 Task: Look for space in Coulommiers, France from 7th July, 2023 to 14th July, 2023 for 1 adult in price range Rs.6000 to Rs.14000. Place can be shared room with 1  bedroom having 1 bed and 1 bathroom. Property type can be house, flat, guest house, hotel. Amenities needed are: wifi, washing machine. Booking option can be shelf check-in. Required host language is English.
Action: Mouse moved to (330, 172)
Screenshot: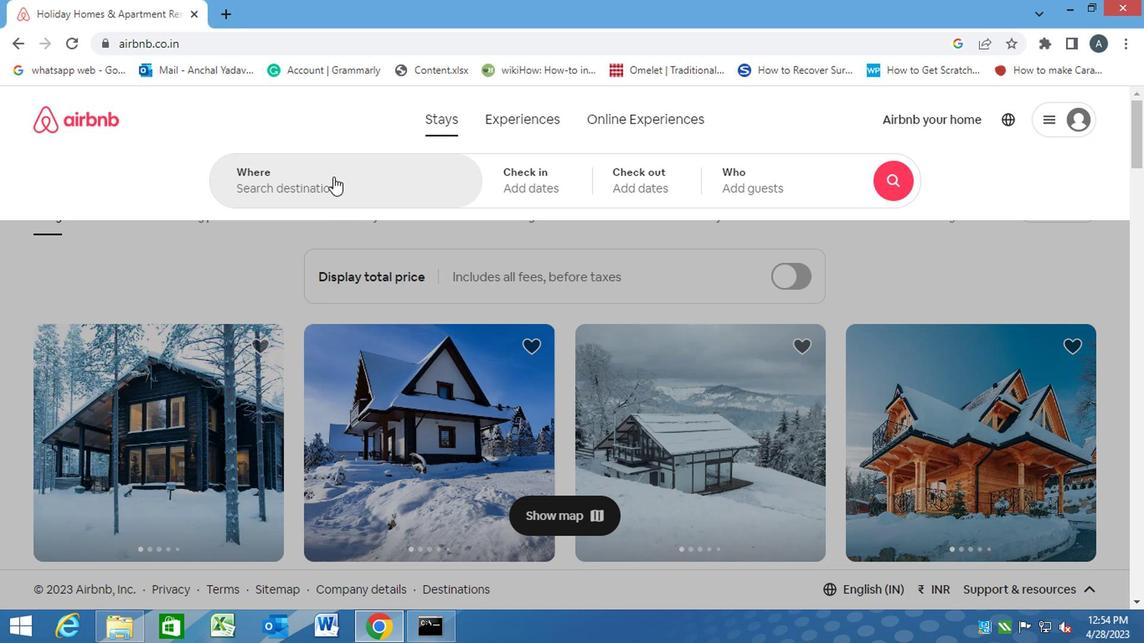 
Action: Mouse pressed left at (330, 172)
Screenshot: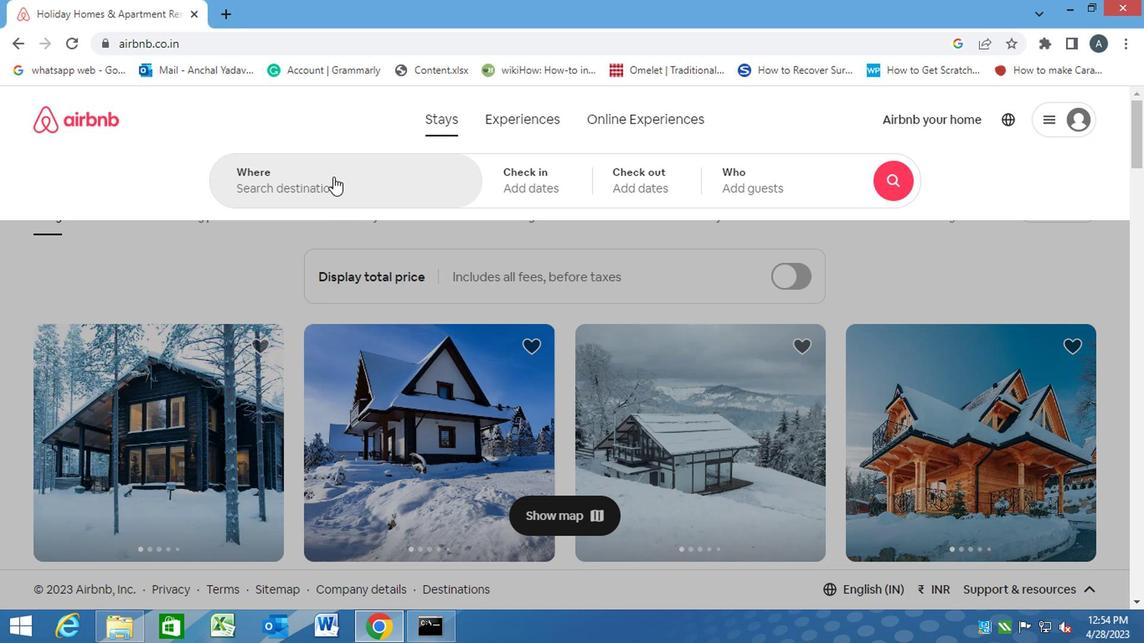 
Action: Mouse moved to (326, 182)
Screenshot: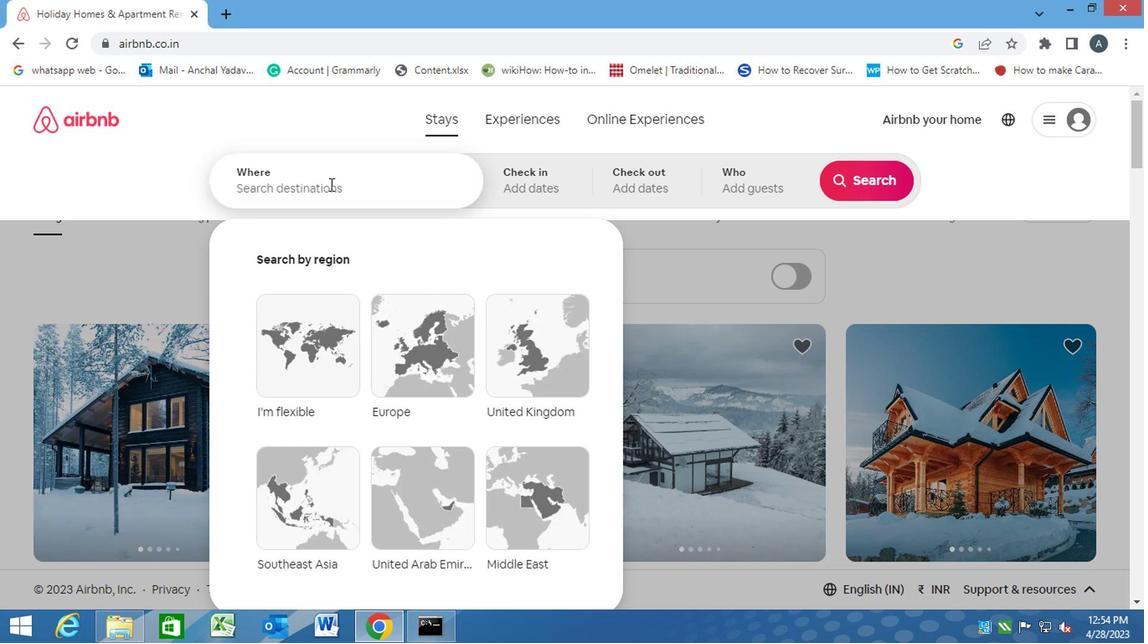 
Action: Mouse pressed left at (326, 182)
Screenshot: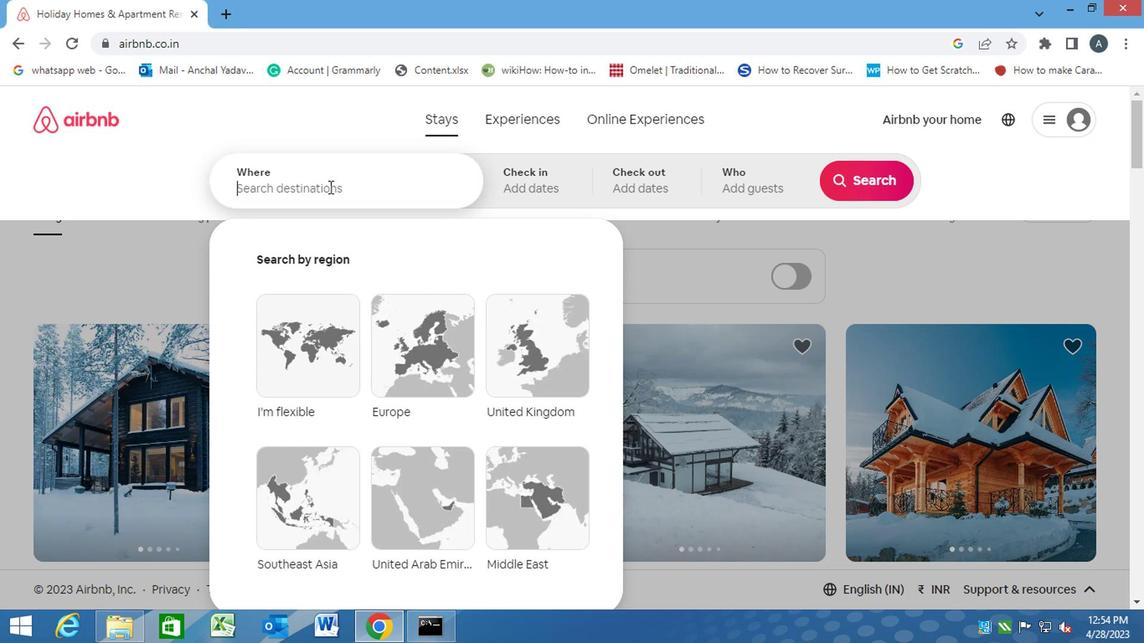 
Action: Key pressed c<Key.caps_lock>oulommiers,<Key.space><Key.caps_lock>f<Key.caps_lock>rance<Key.enter>
Screenshot: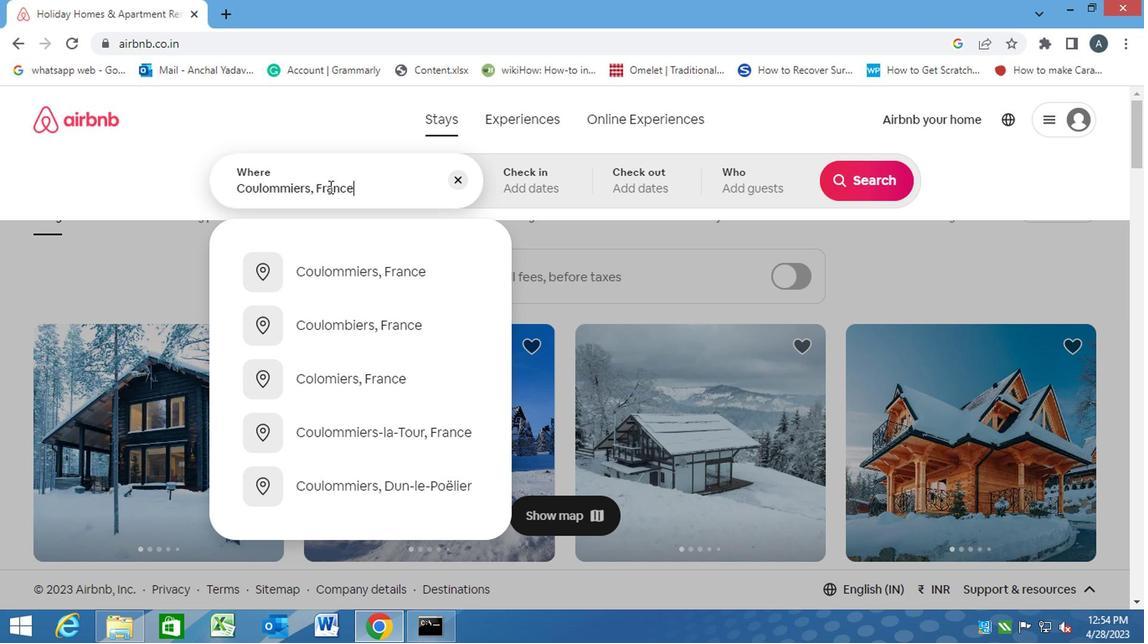 
Action: Mouse moved to (852, 303)
Screenshot: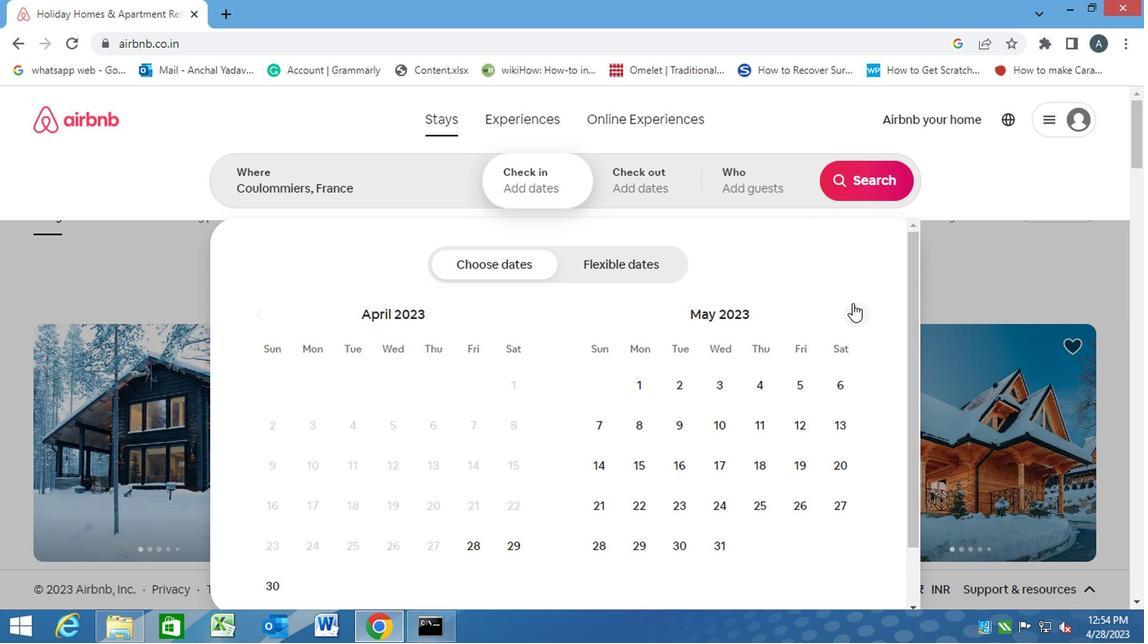 
Action: Mouse pressed left at (852, 303)
Screenshot: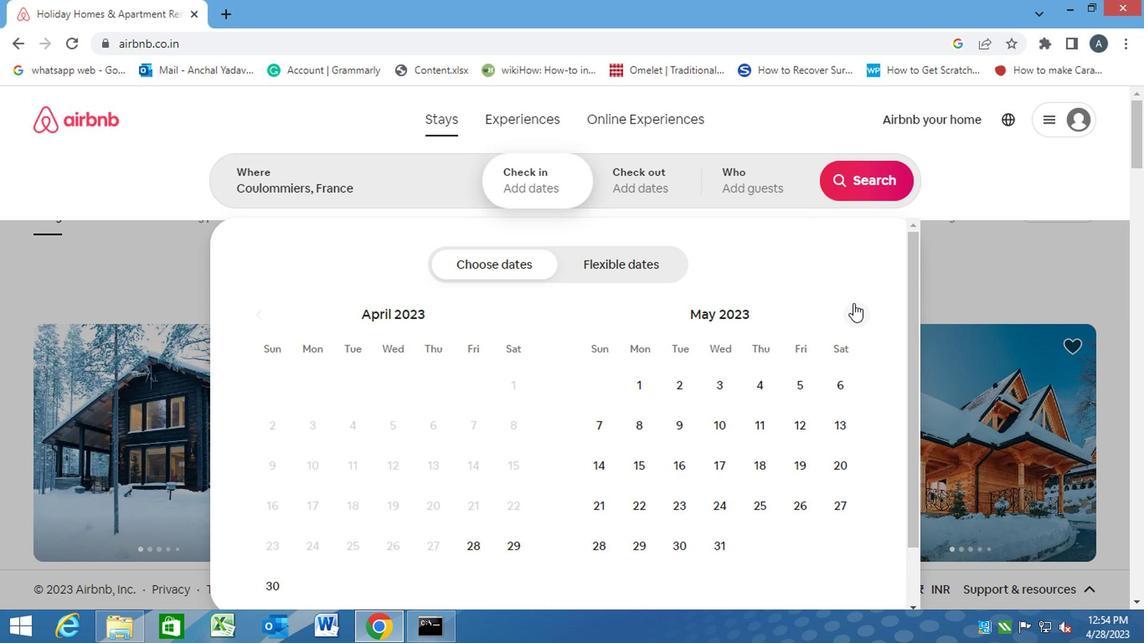 
Action: Mouse moved to (852, 304)
Screenshot: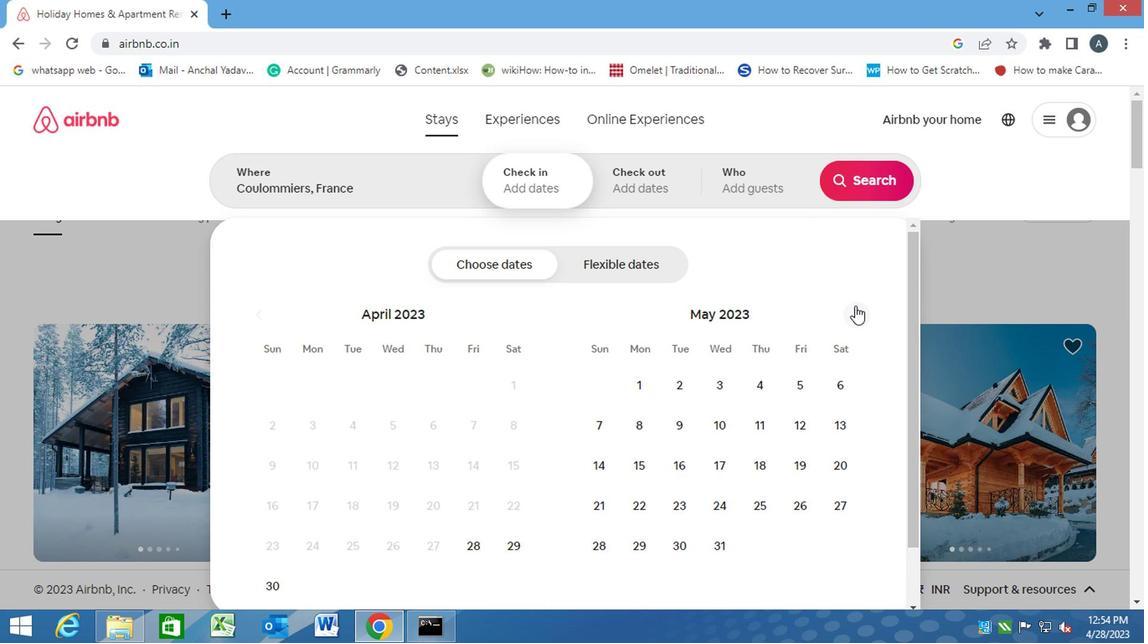 
Action: Mouse pressed left at (852, 304)
Screenshot: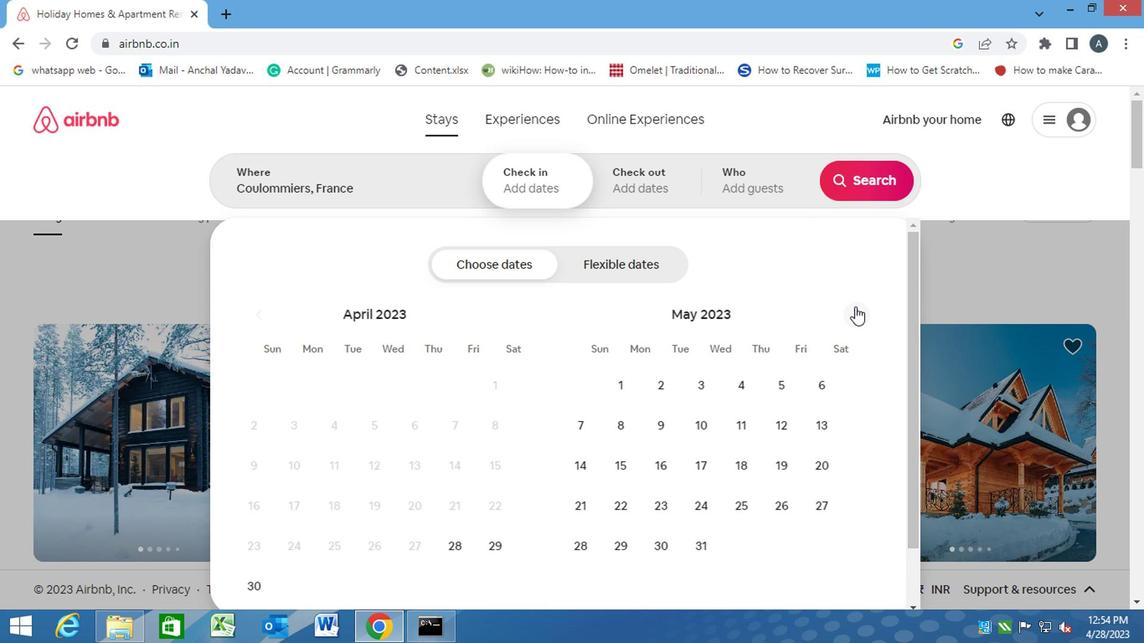 
Action: Mouse moved to (809, 428)
Screenshot: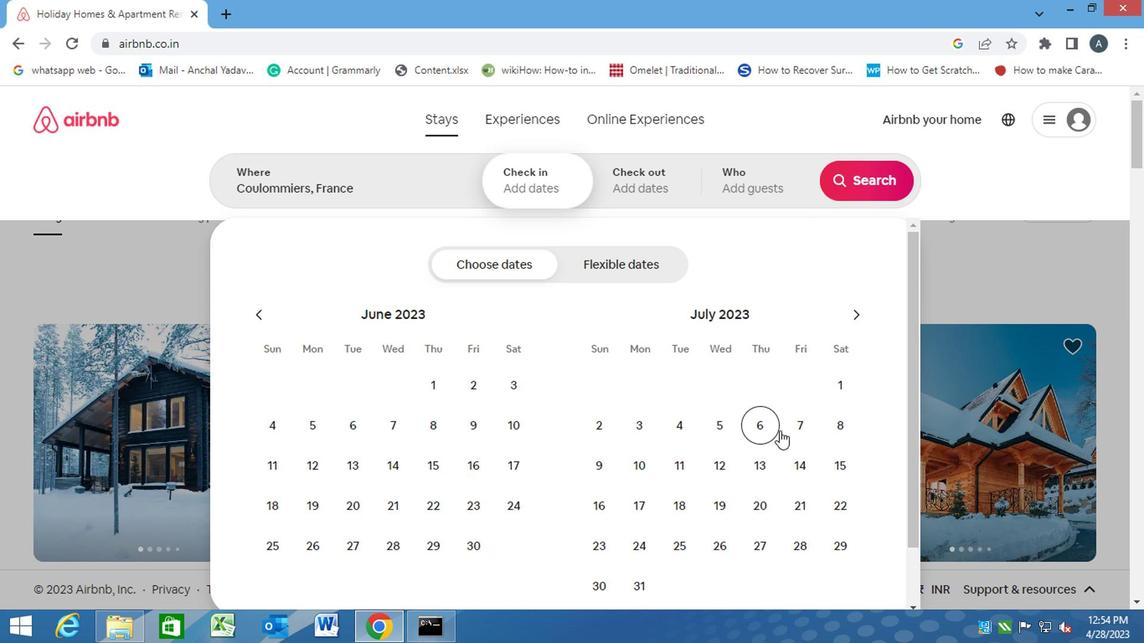 
Action: Mouse pressed left at (809, 428)
Screenshot: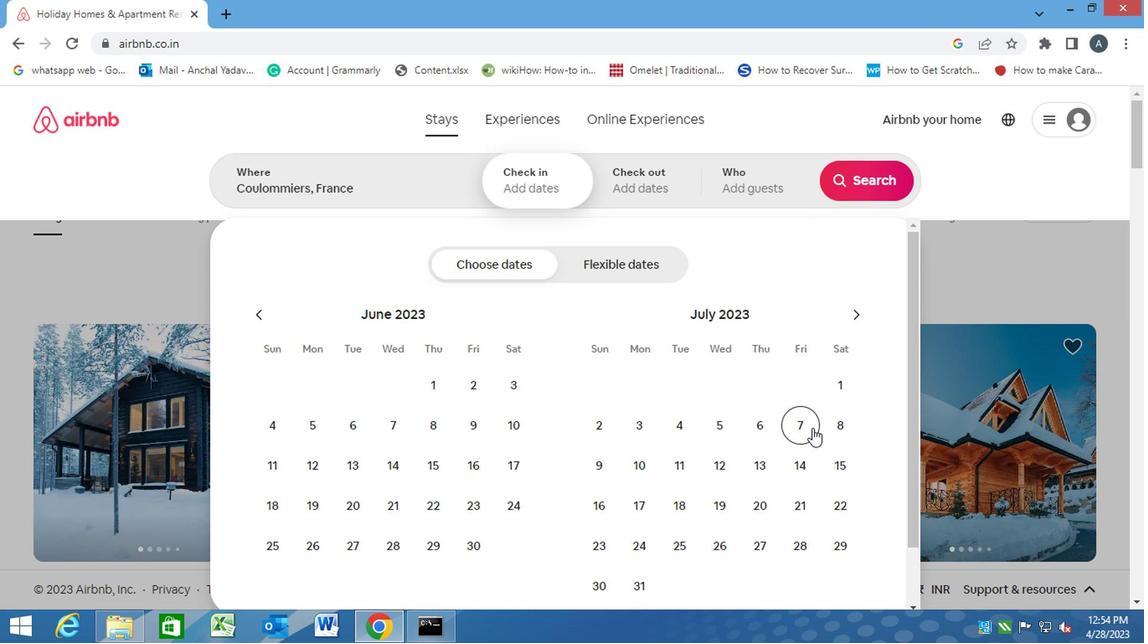 
Action: Mouse moved to (797, 466)
Screenshot: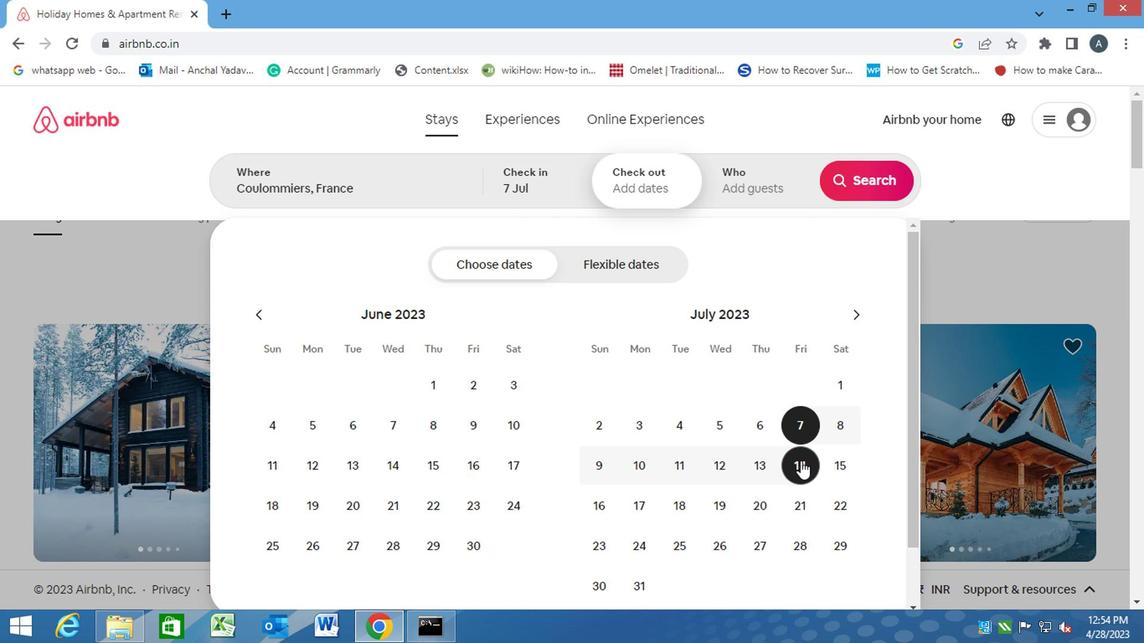 
Action: Mouse pressed left at (797, 466)
Screenshot: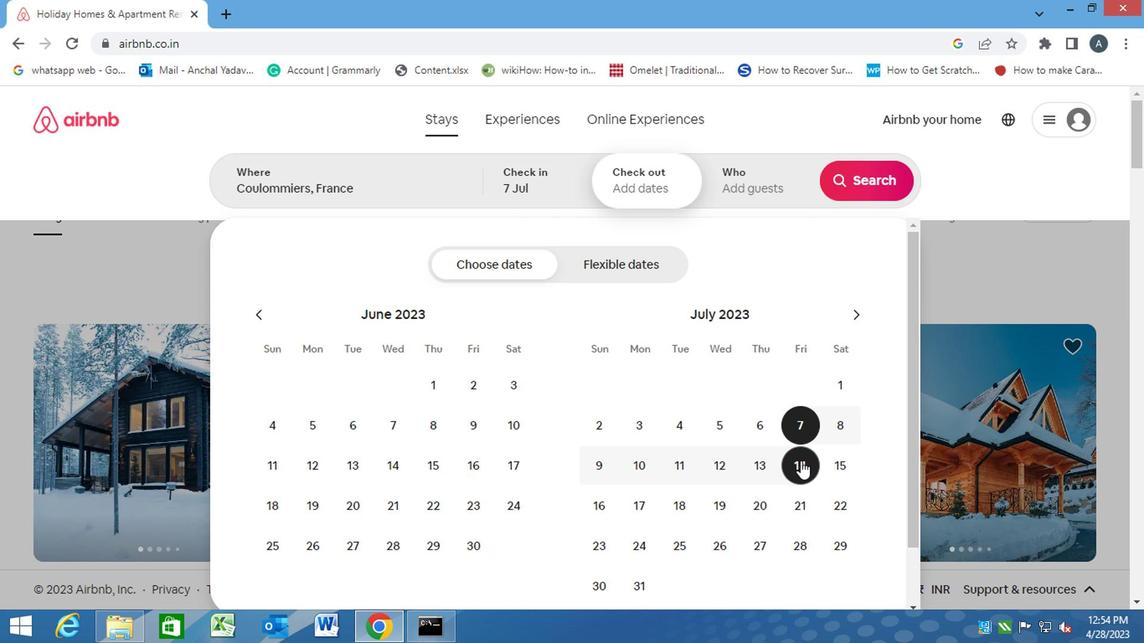 
Action: Mouse moved to (764, 183)
Screenshot: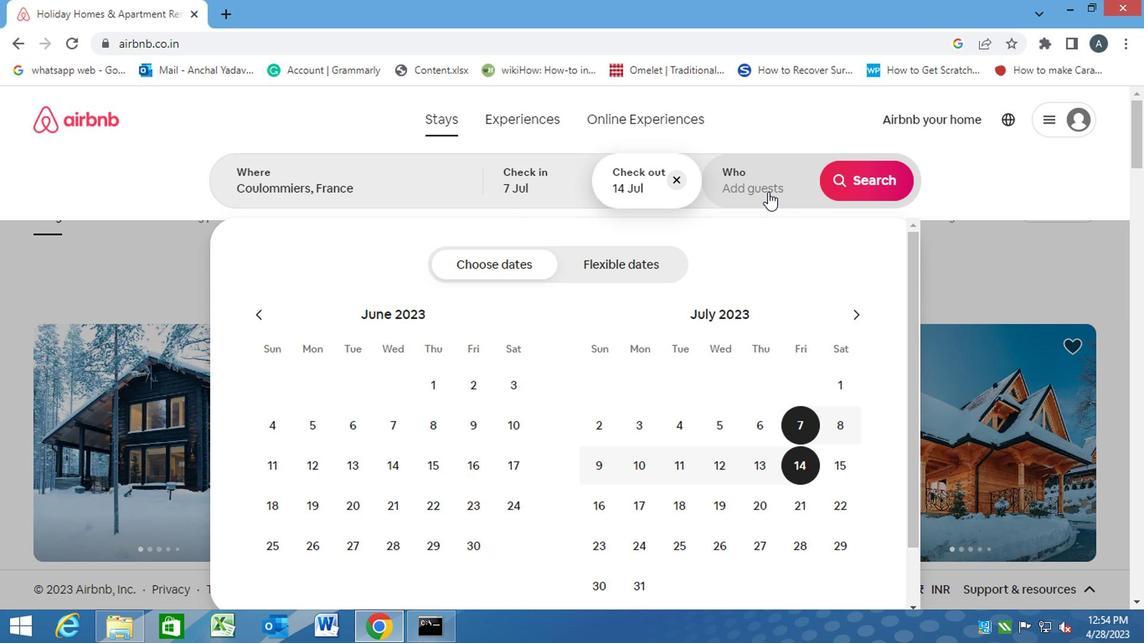 
Action: Mouse pressed left at (764, 183)
Screenshot: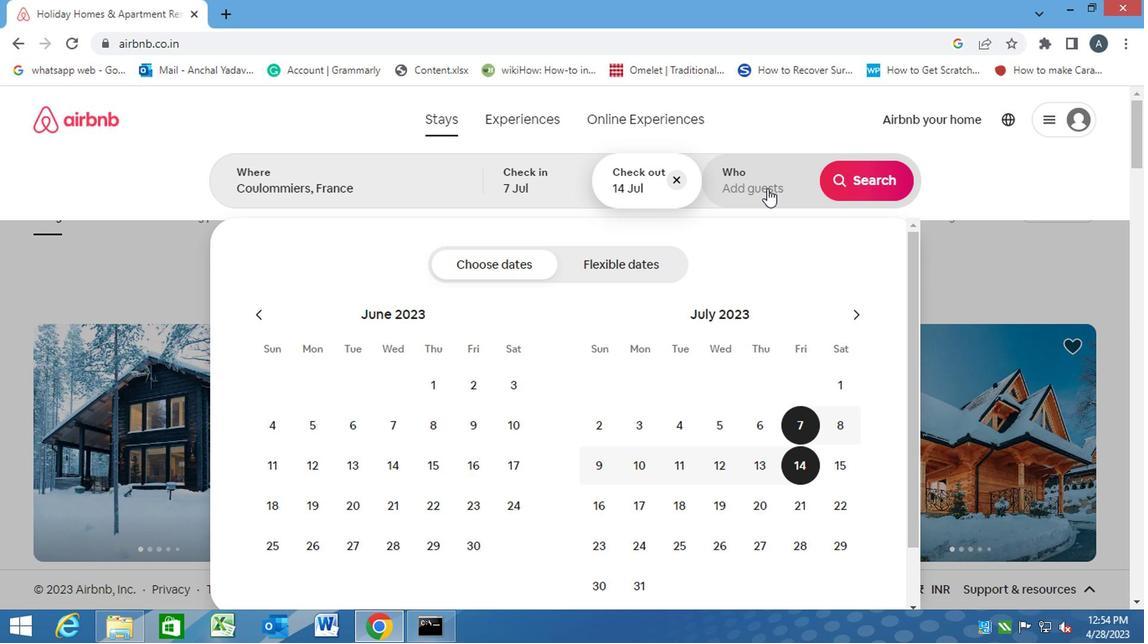 
Action: Mouse moved to (867, 263)
Screenshot: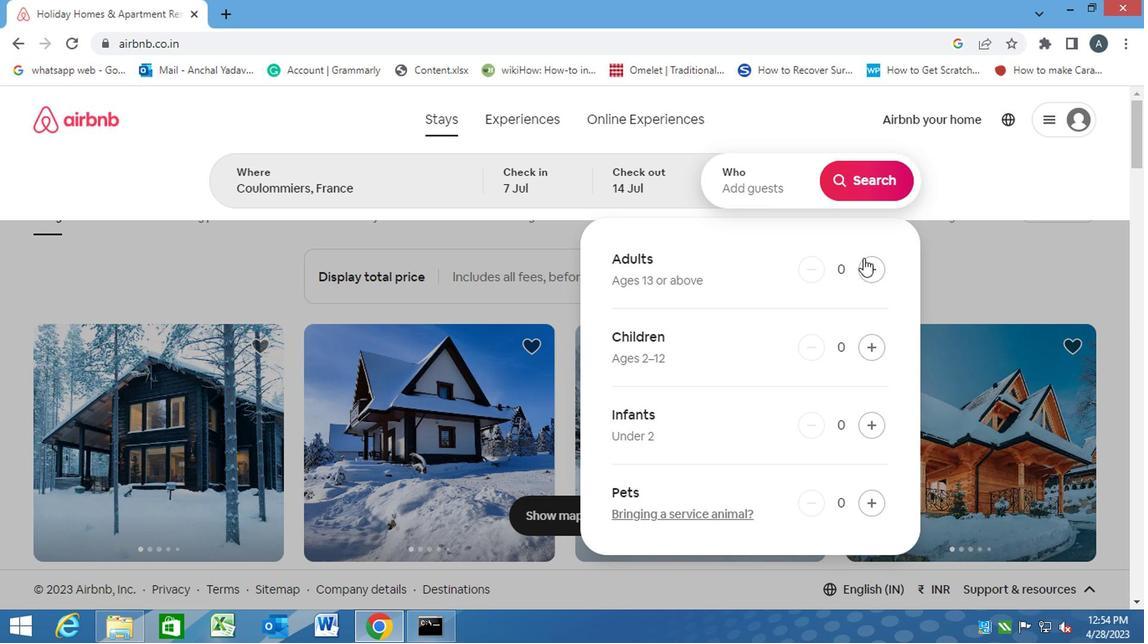 
Action: Mouse pressed left at (867, 263)
Screenshot: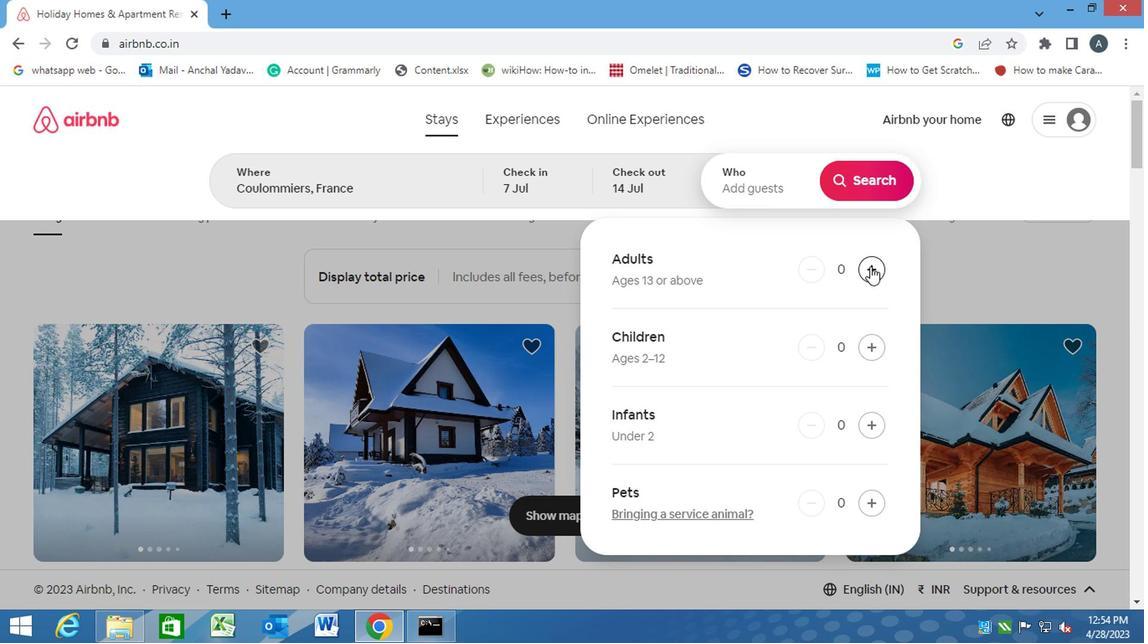 
Action: Mouse moved to (875, 163)
Screenshot: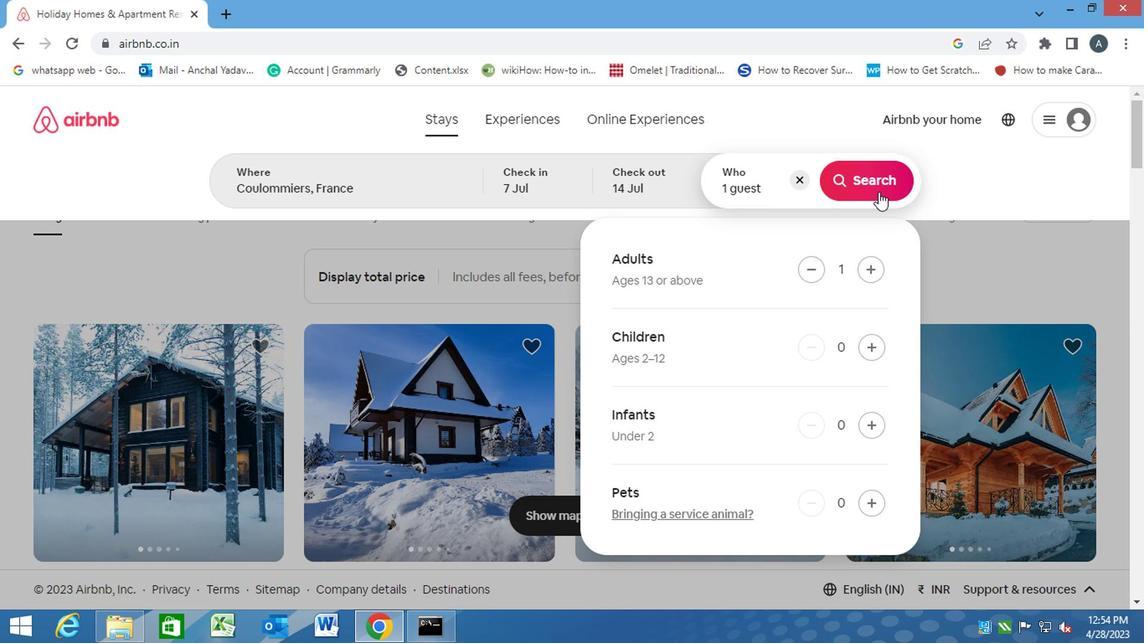 
Action: Mouse pressed left at (875, 163)
Screenshot: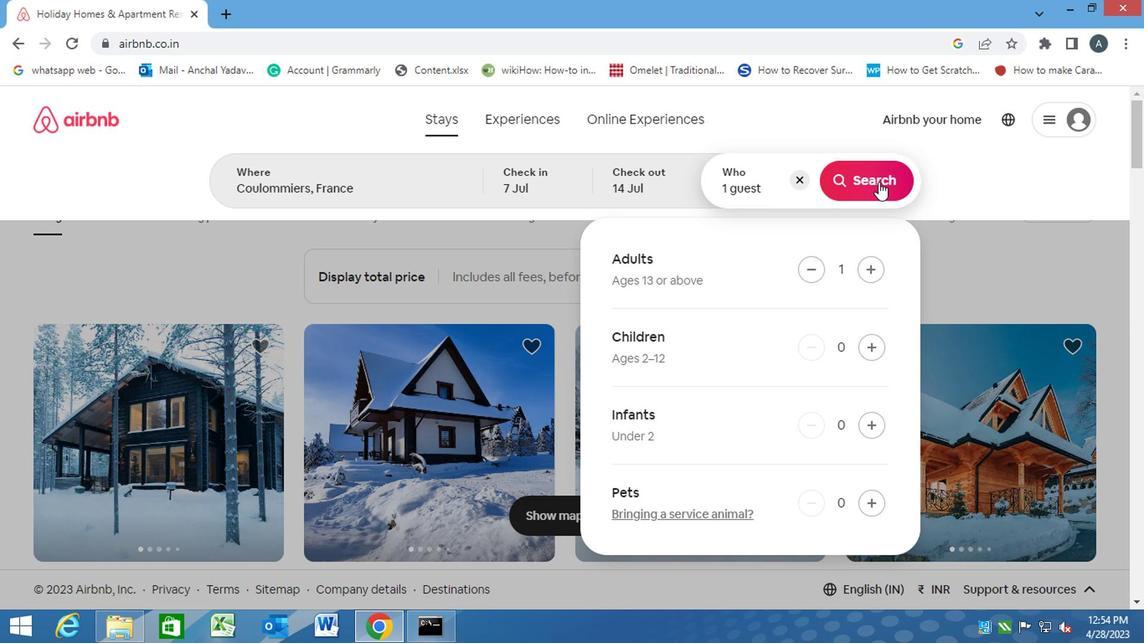 
Action: Mouse moved to (1062, 182)
Screenshot: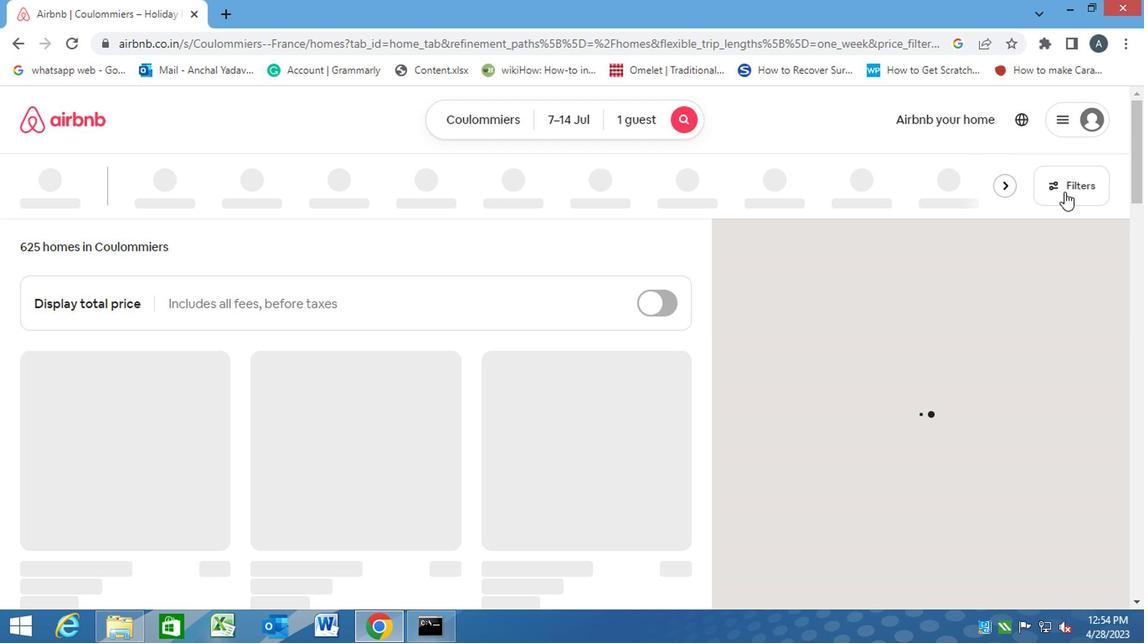 
Action: Mouse pressed left at (1062, 182)
Screenshot: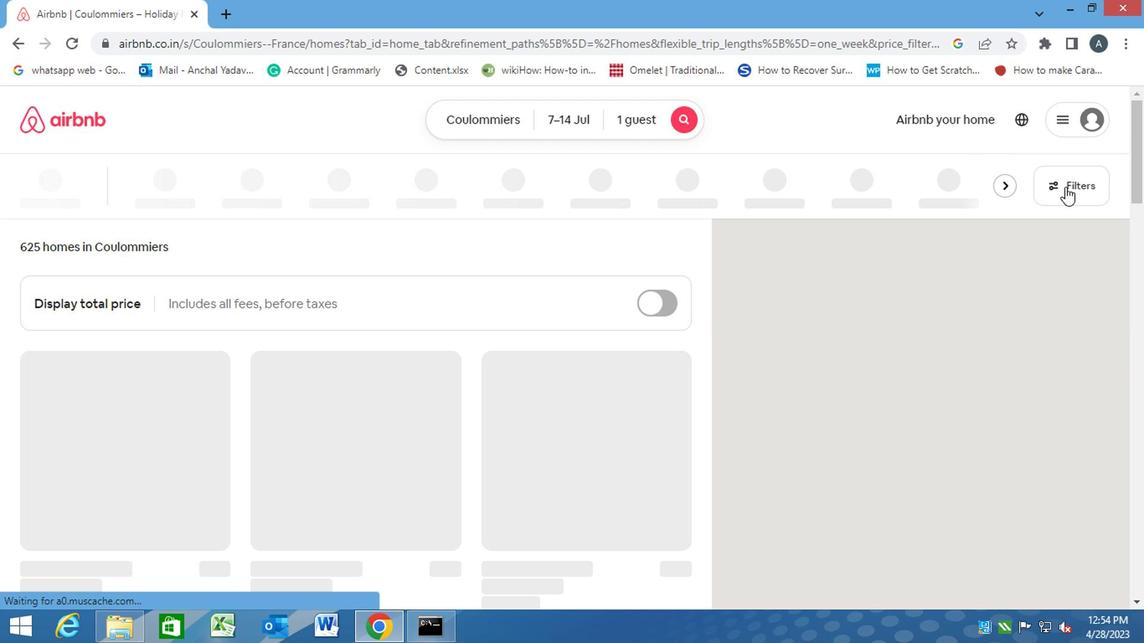 
Action: Mouse moved to (482, 378)
Screenshot: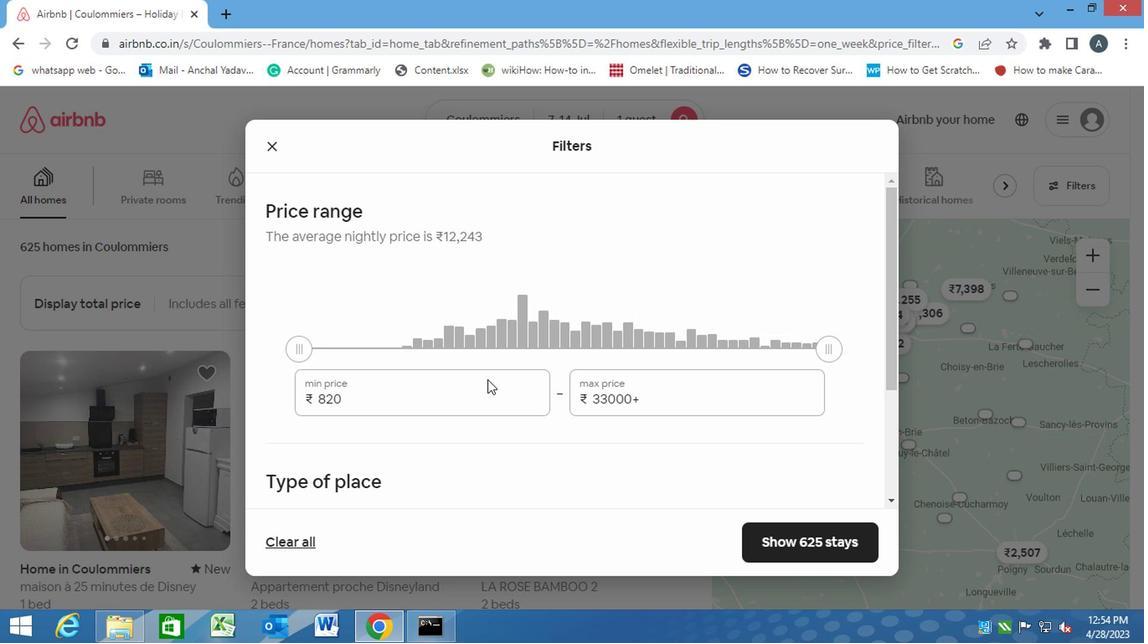 
Action: Mouse scrolled (484, 377) with delta (0, -1)
Screenshot: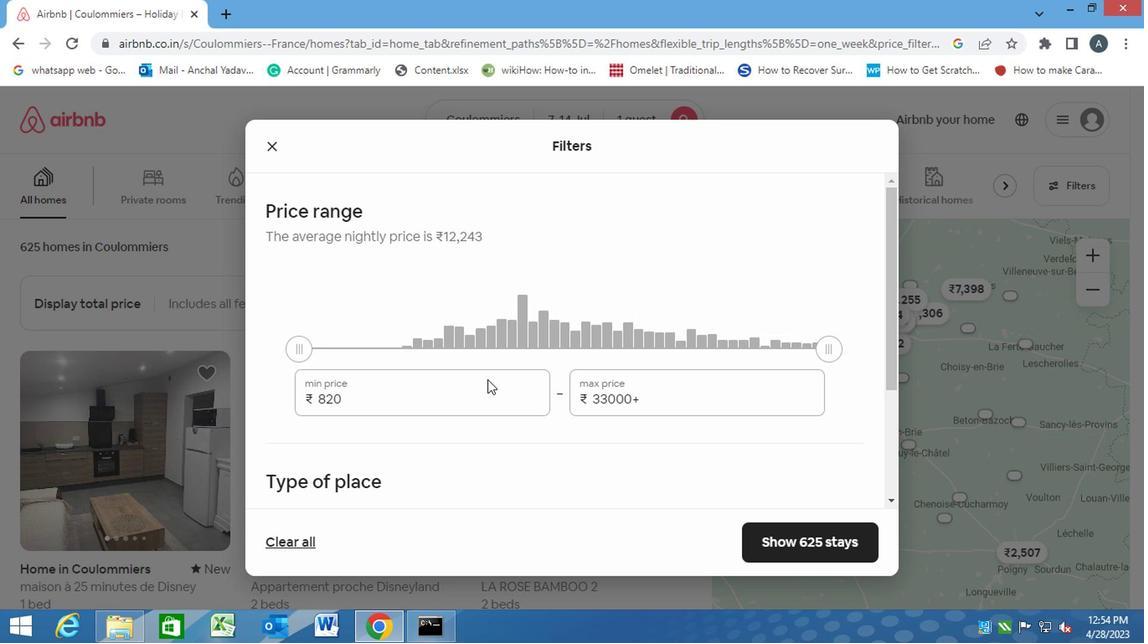 
Action: Mouse moved to (480, 376)
Screenshot: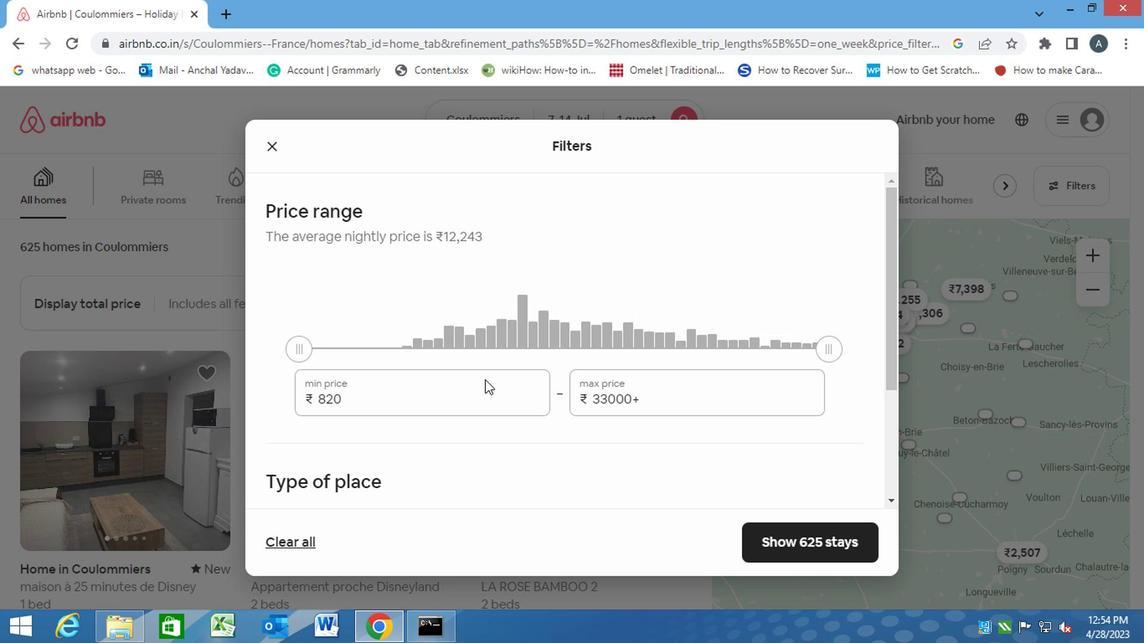 
Action: Mouse scrolled (480, 376) with delta (0, 0)
Screenshot: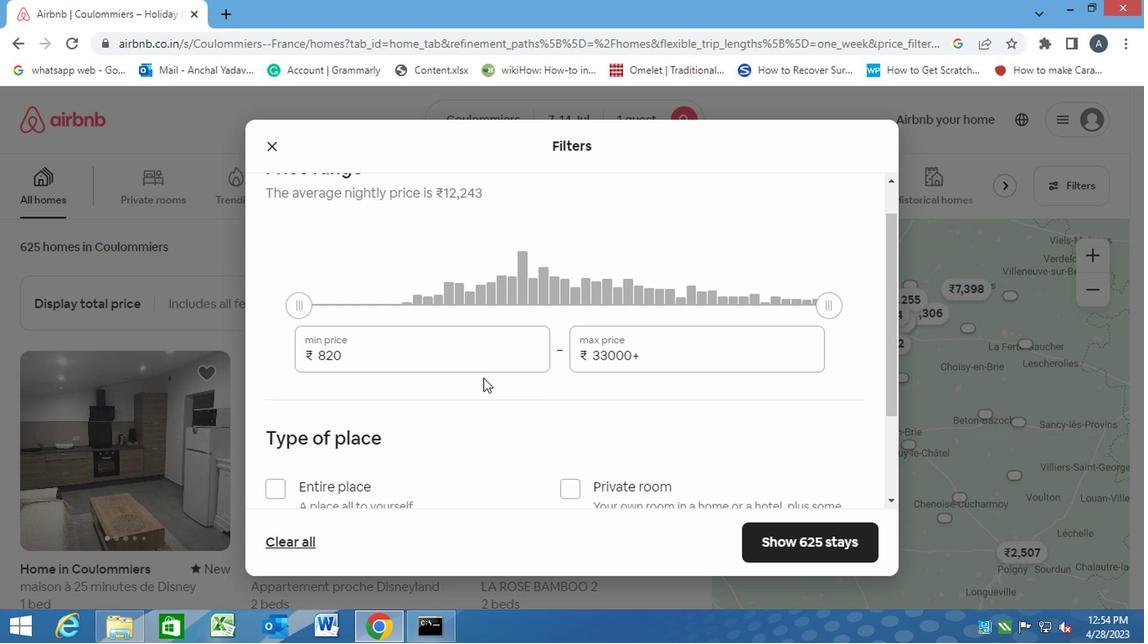 
Action: Mouse moved to (176, 245)
Screenshot: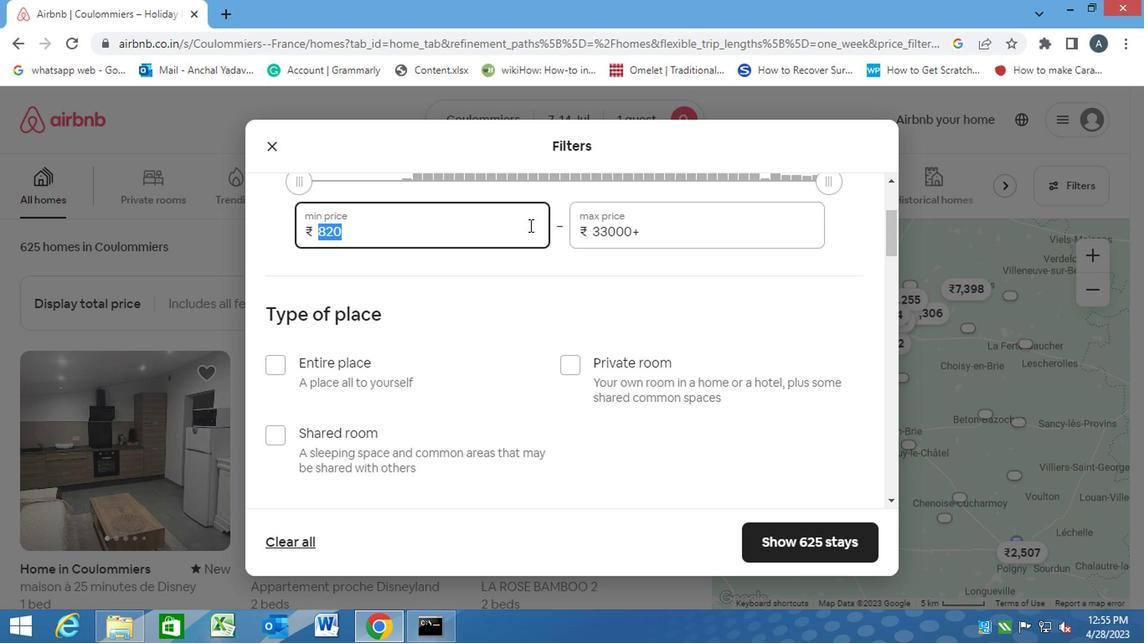 
Action: Key pressed 6000<Key.tab><Key.backspace><Key.backspace><Key.backspace><Key.backspace><Key.backspace><Key.backspace><Key.backspace><Key.backspace><Key.backspace><Key.backspace><Key.backspace><Key.backspace><Key.backspace><Key.backspace><Key.backspace><Key.backspace><Key.backspace><Key.backspace><Key.backspace><Key.backspace><Key.backspace><Key.backspace><Key.backspace><Key.backspace>14000
Screenshot: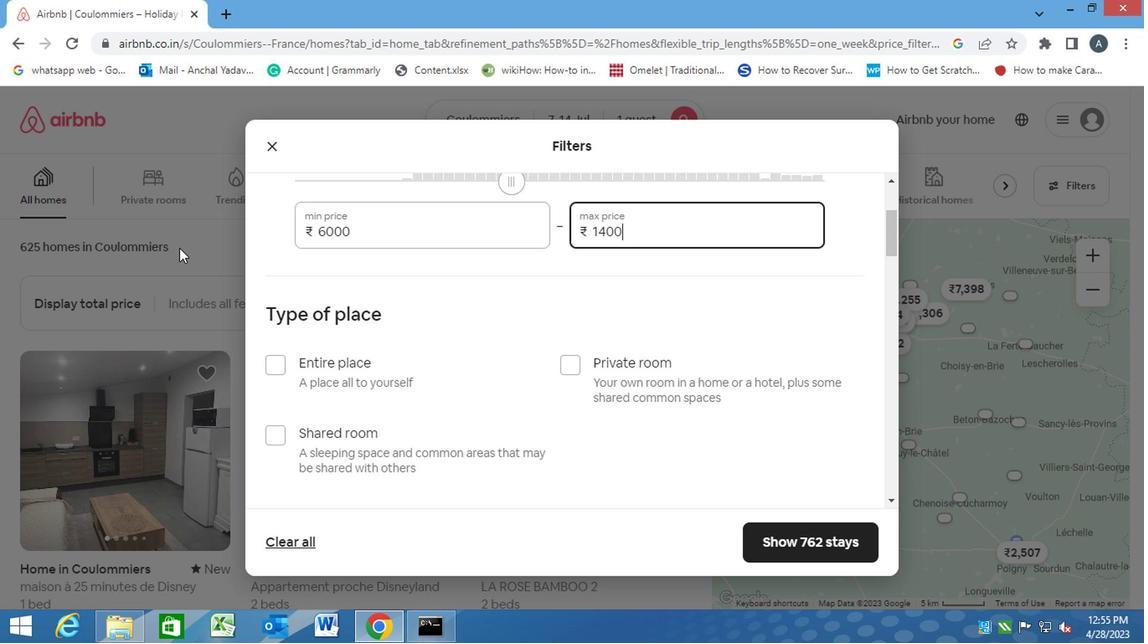 
Action: Mouse moved to (271, 442)
Screenshot: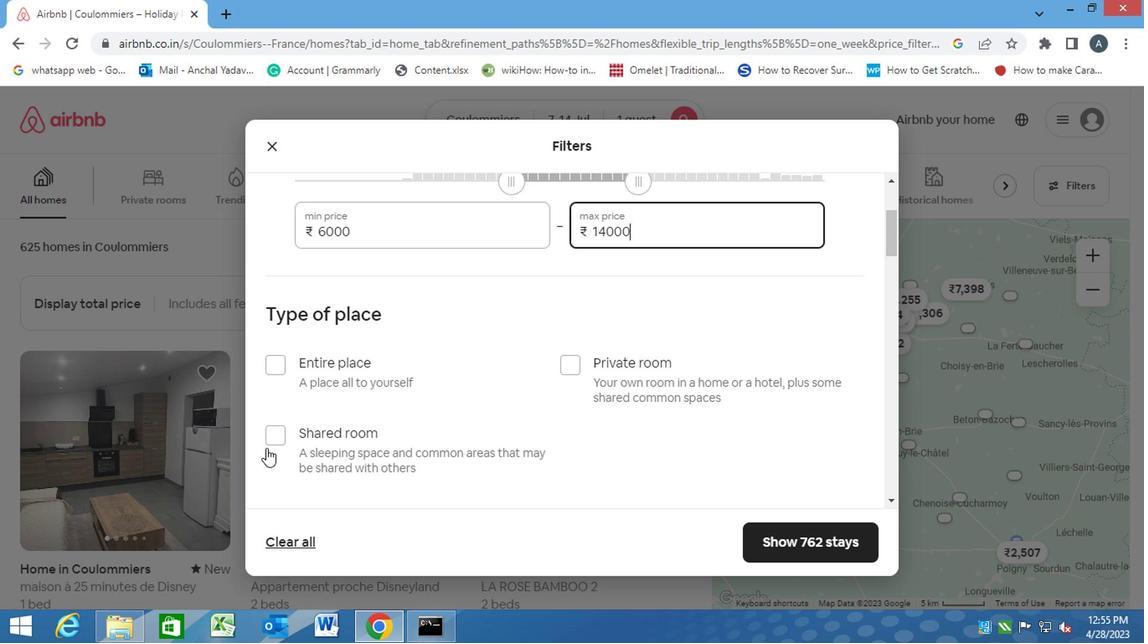
Action: Mouse pressed left at (271, 442)
Screenshot: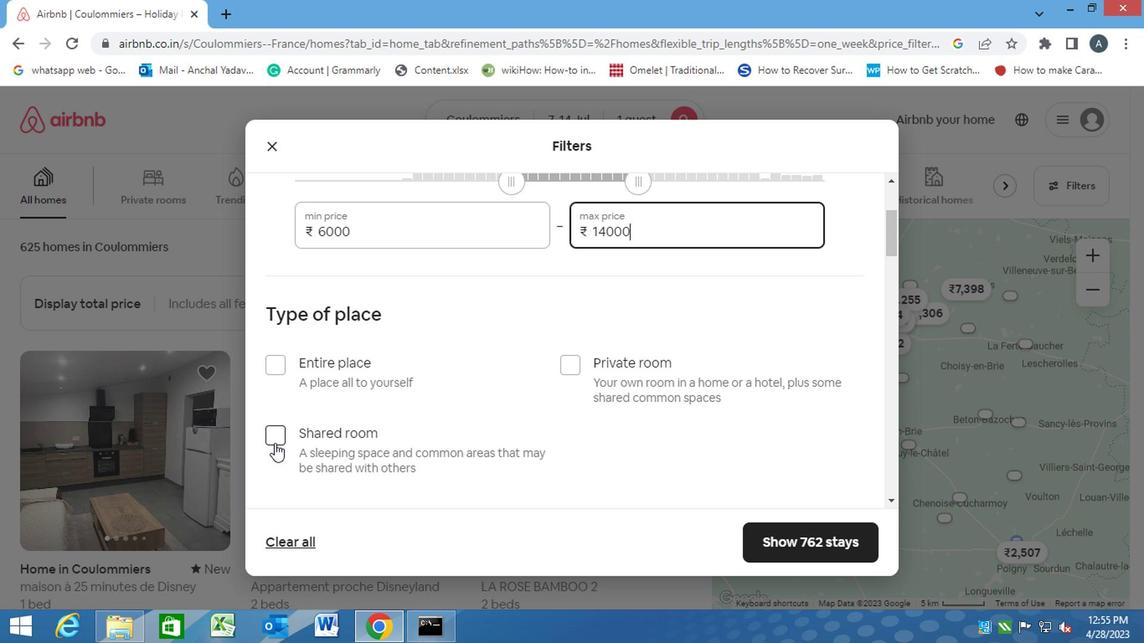 
Action: Mouse moved to (278, 442)
Screenshot: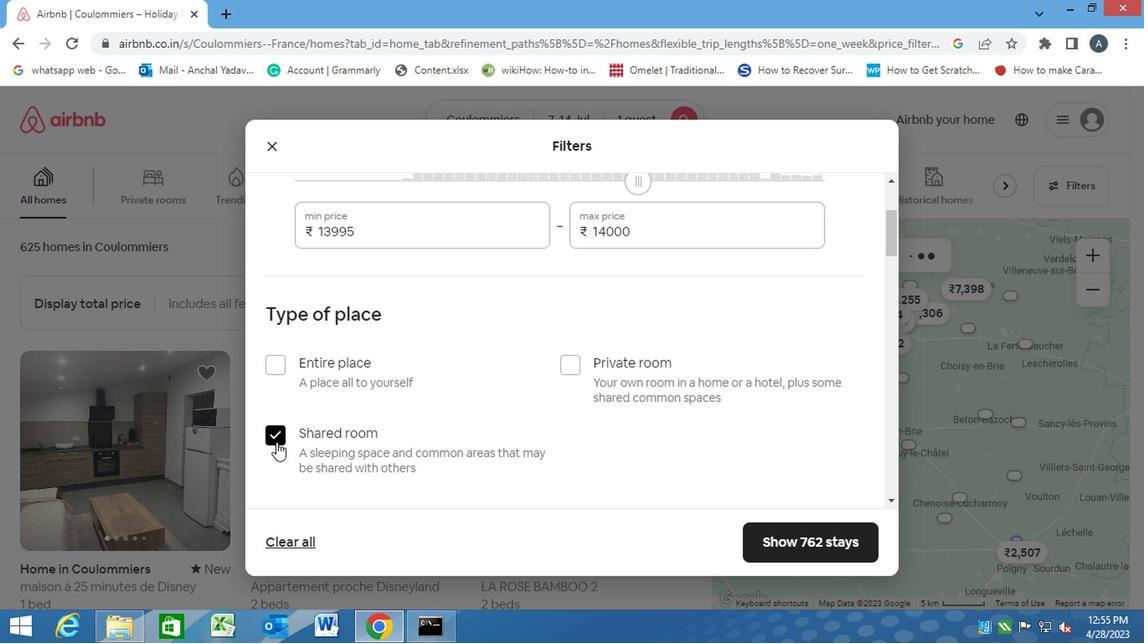 
Action: Mouse scrolled (278, 441) with delta (0, 0)
Screenshot: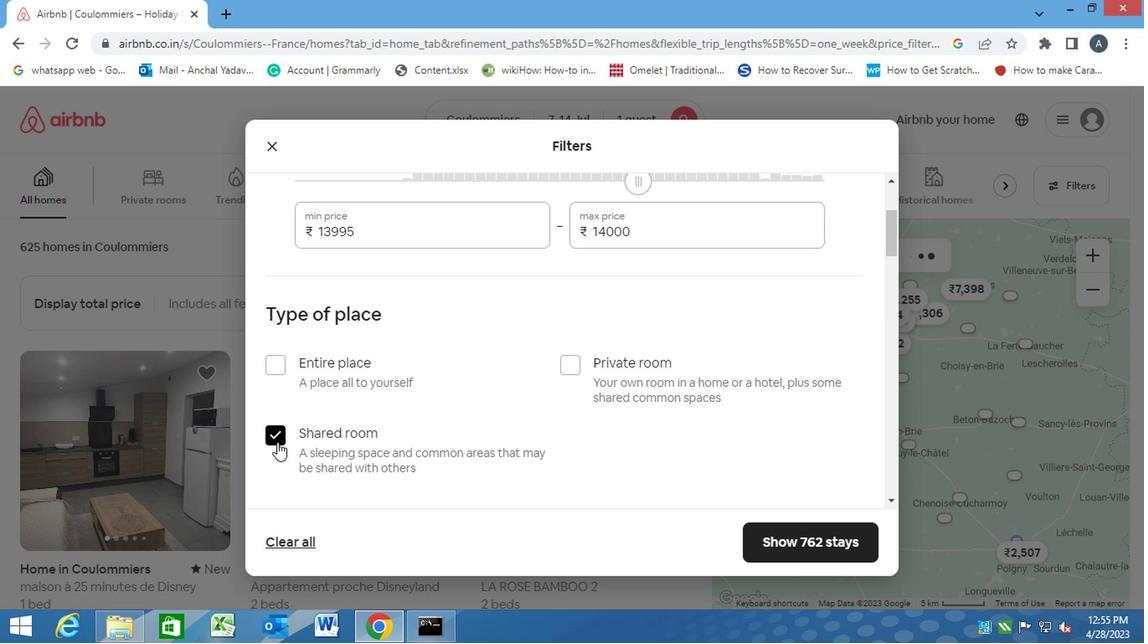 
Action: Mouse scrolled (278, 441) with delta (0, 0)
Screenshot: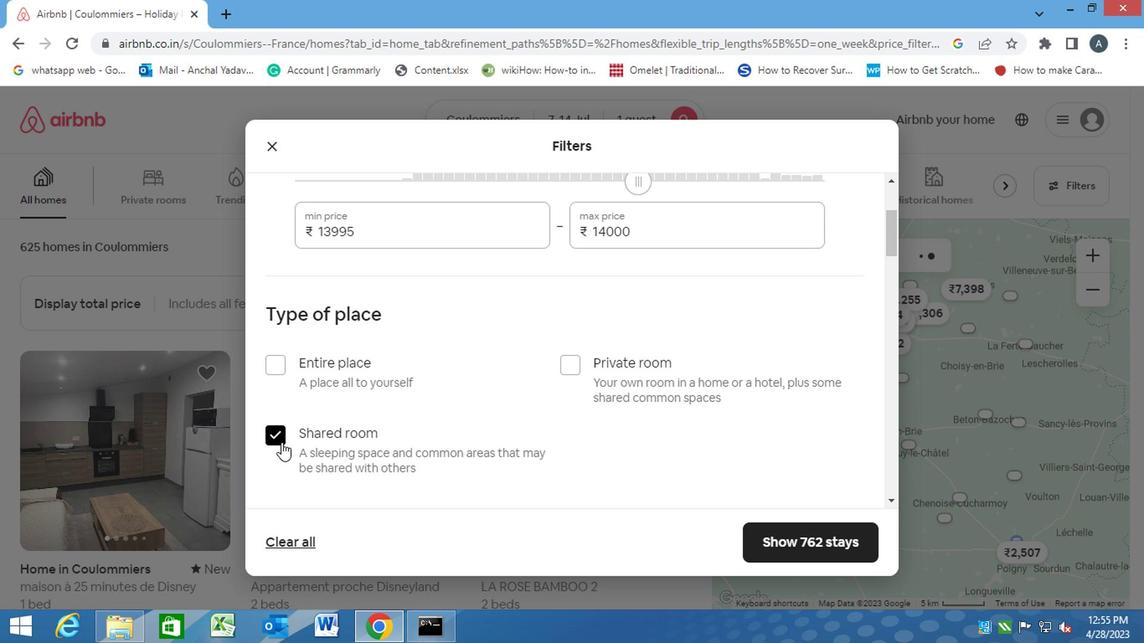 
Action: Mouse scrolled (278, 441) with delta (0, 0)
Screenshot: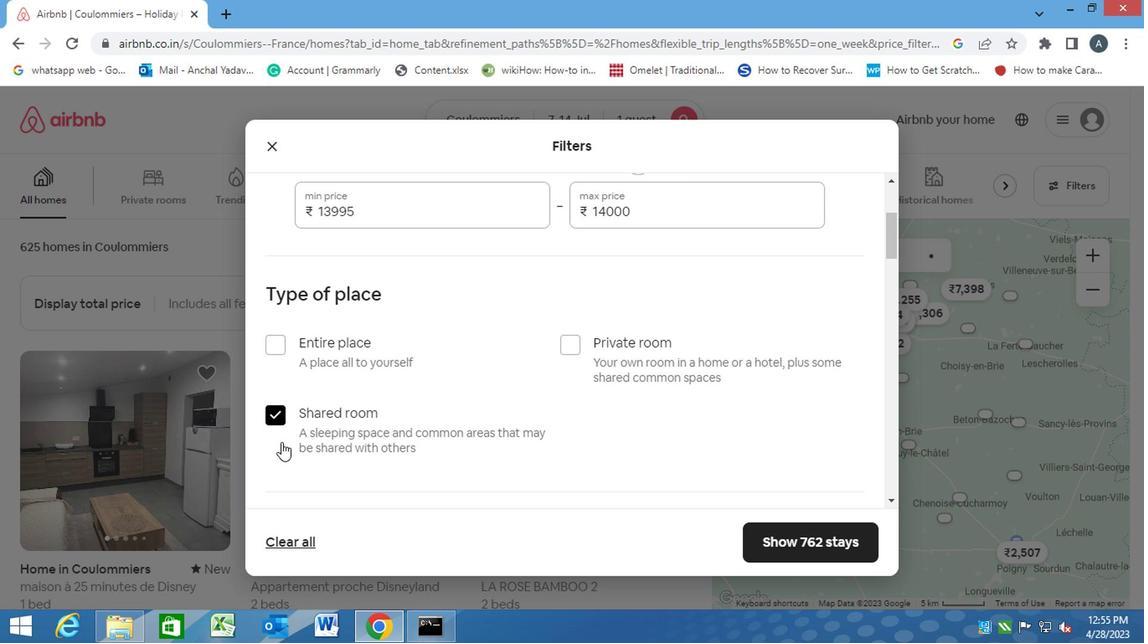 
Action: Mouse moved to (278, 442)
Screenshot: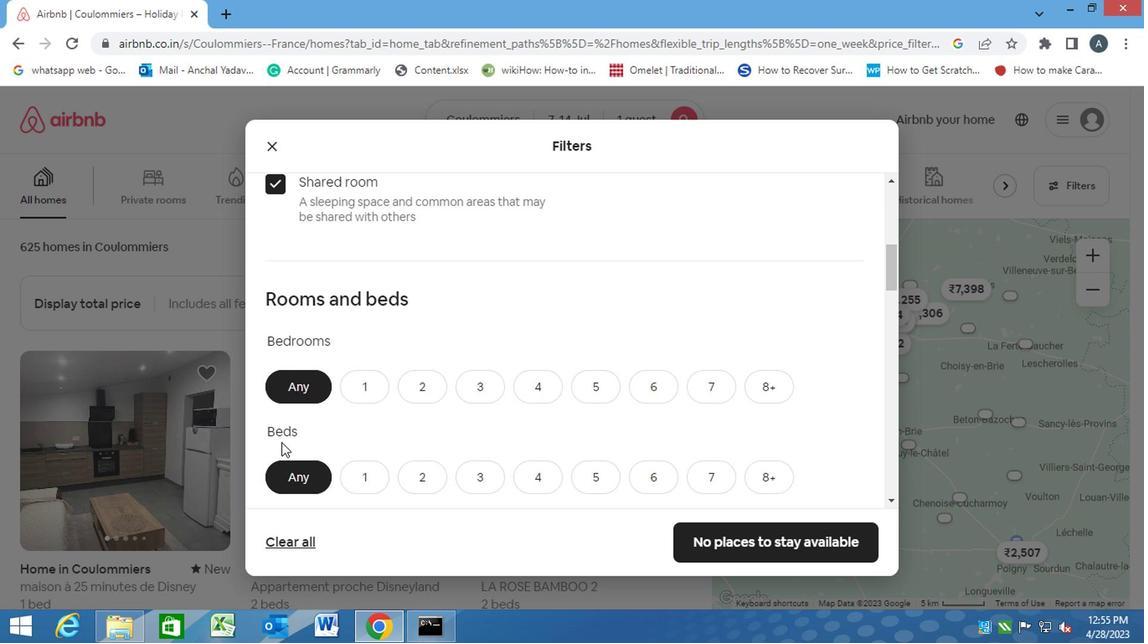 
Action: Mouse scrolled (278, 441) with delta (0, 0)
Screenshot: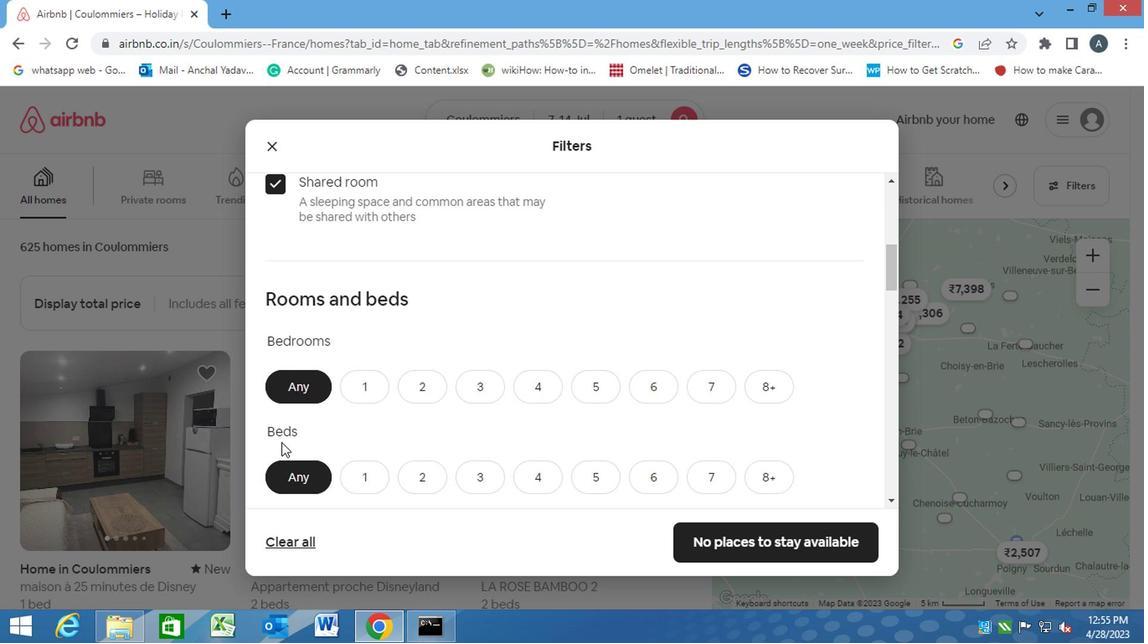 
Action: Mouse moved to (370, 300)
Screenshot: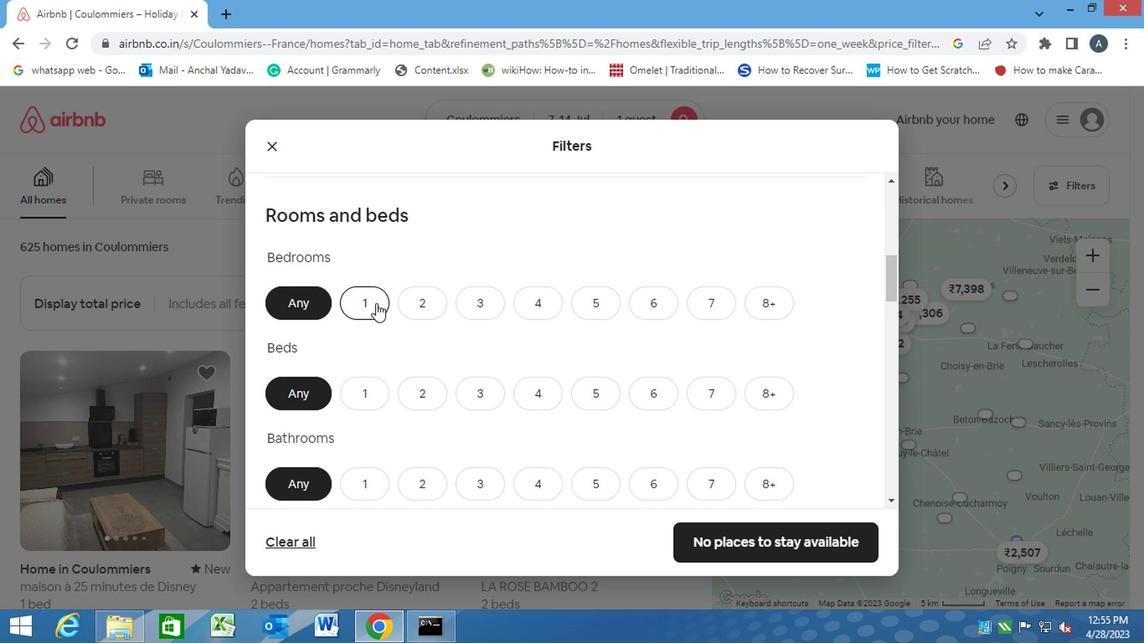 
Action: Mouse pressed left at (370, 300)
Screenshot: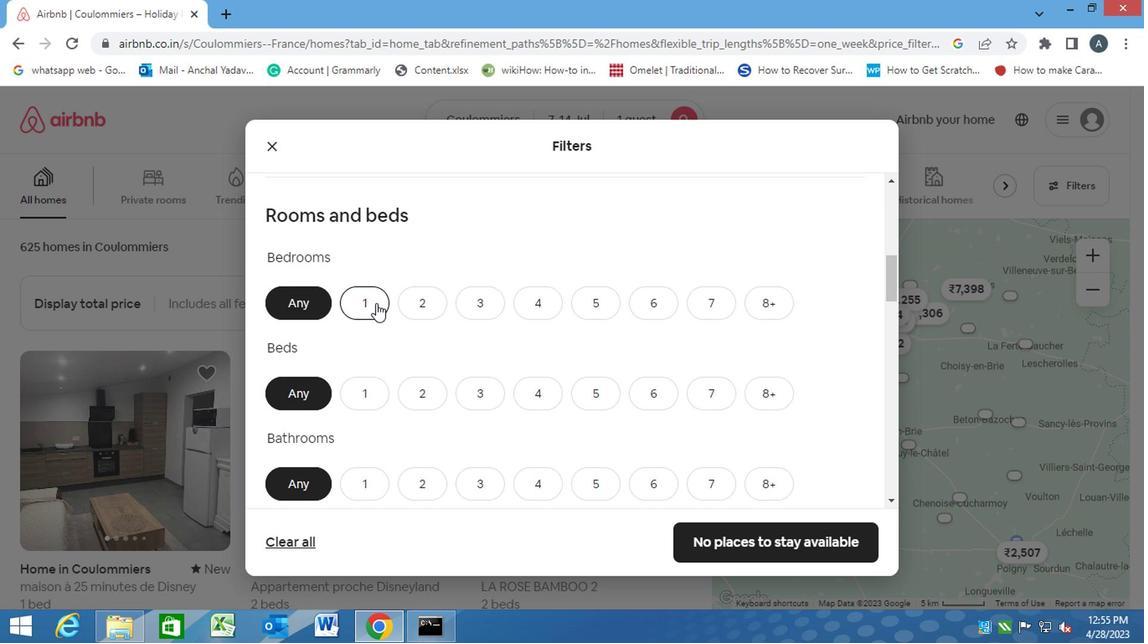 
Action: Mouse moved to (360, 392)
Screenshot: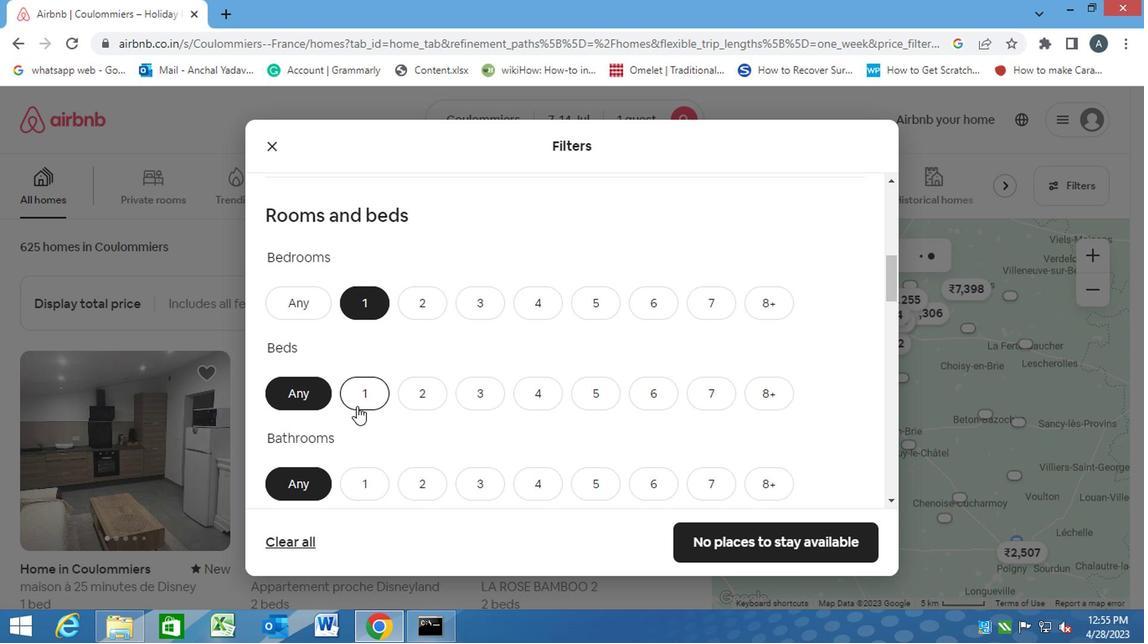 
Action: Mouse pressed left at (360, 392)
Screenshot: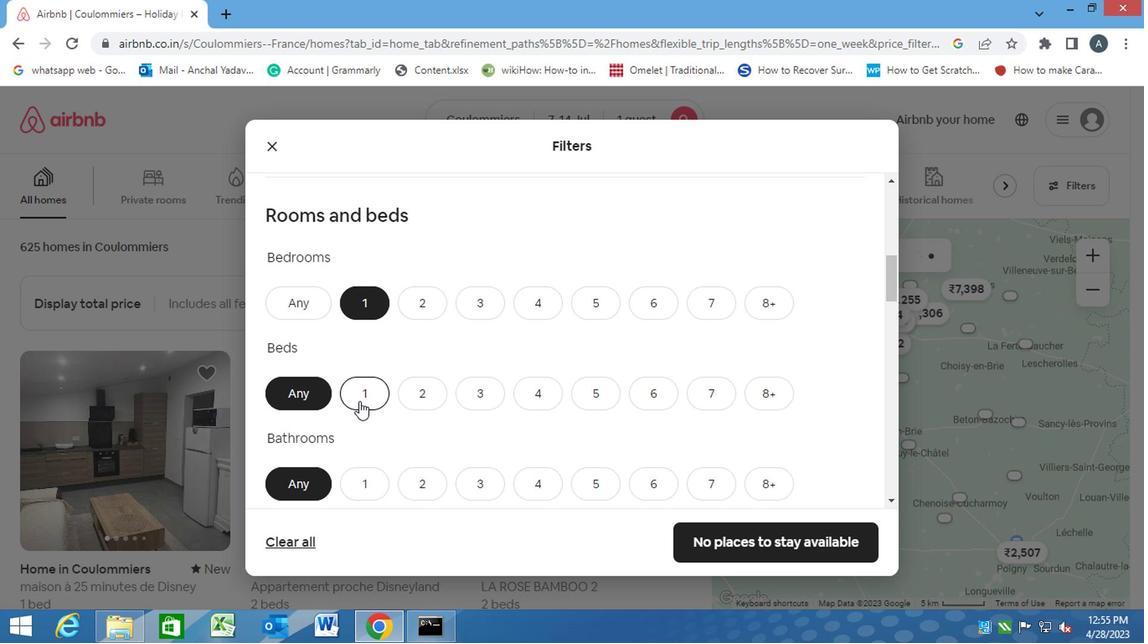 
Action: Mouse moved to (373, 475)
Screenshot: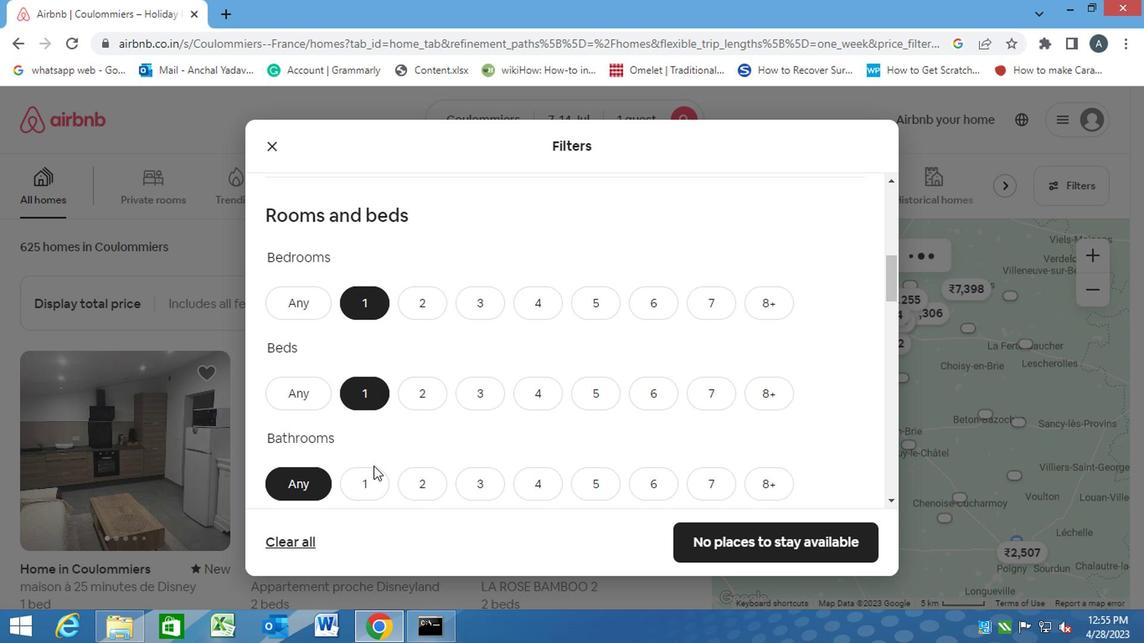 
Action: Mouse pressed left at (373, 475)
Screenshot: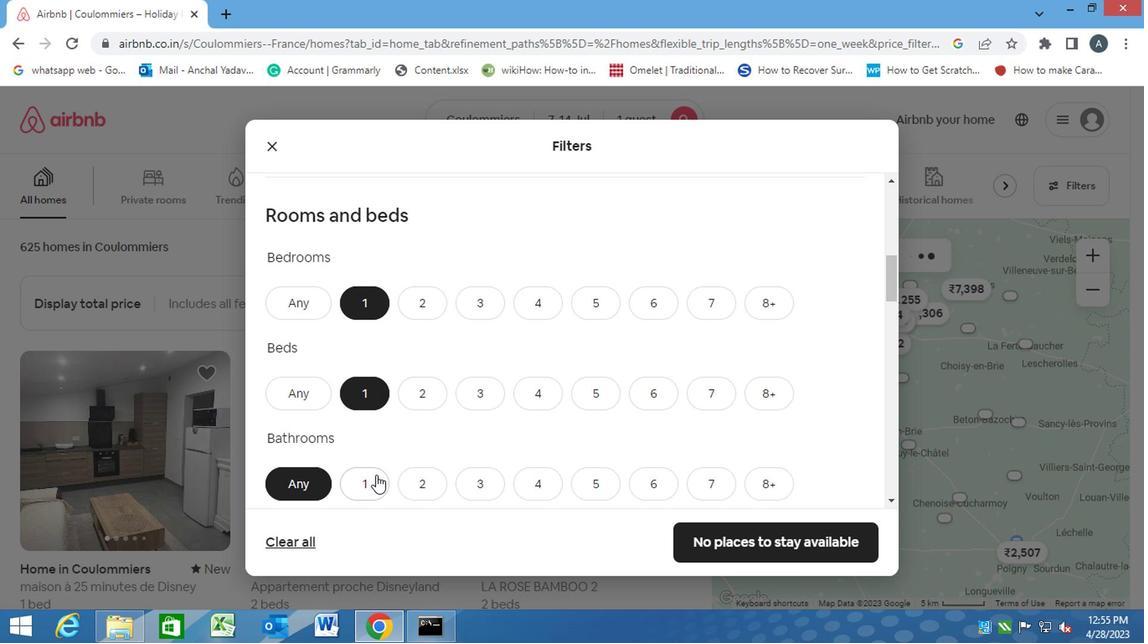 
Action: Mouse scrolled (373, 474) with delta (0, -1)
Screenshot: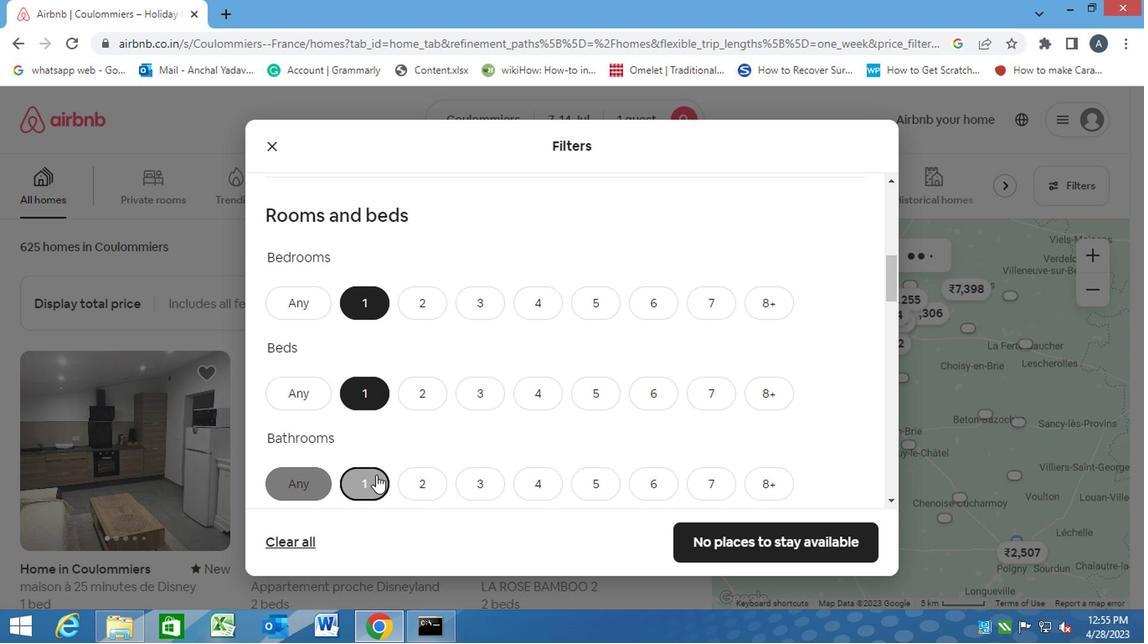 
Action: Mouse scrolled (373, 474) with delta (0, -1)
Screenshot: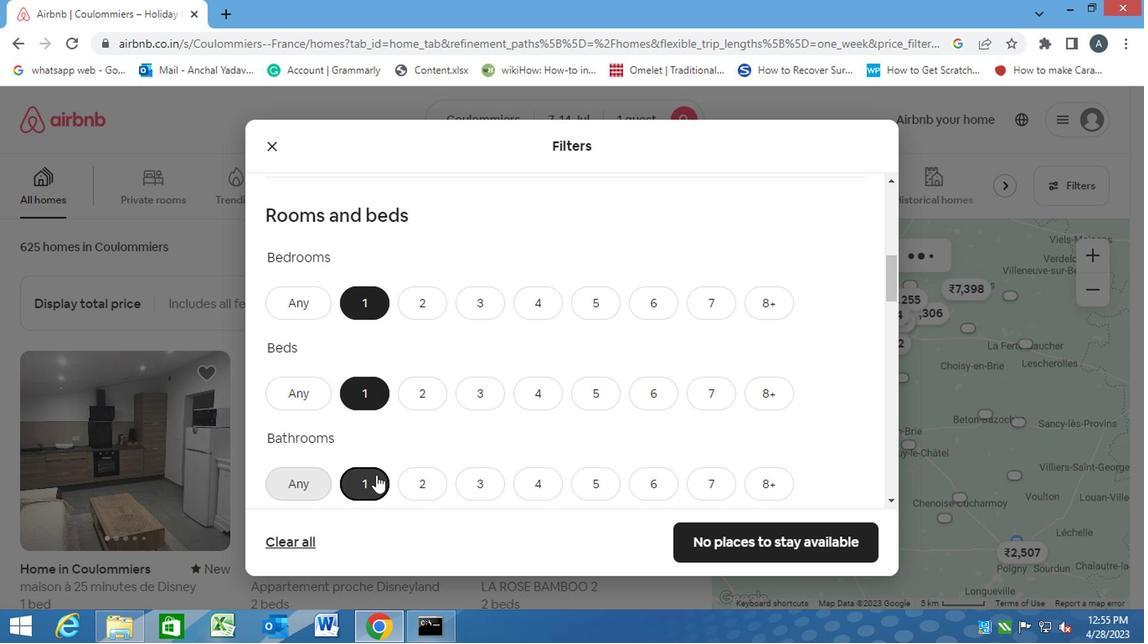 
Action: Mouse scrolled (373, 474) with delta (0, -1)
Screenshot: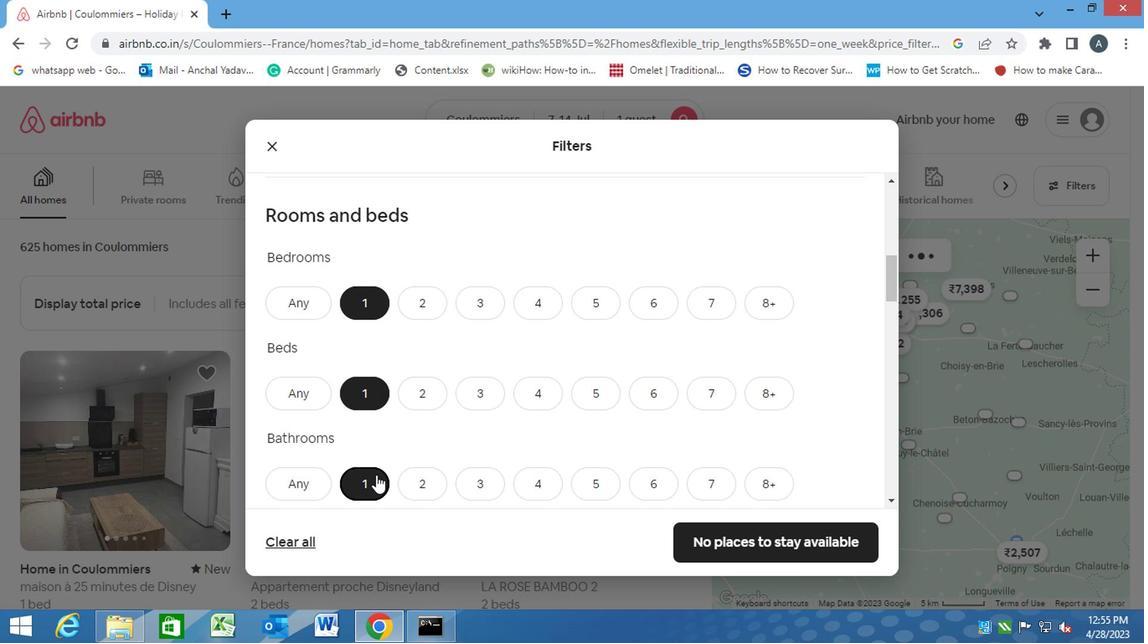 
Action: Mouse moved to (345, 434)
Screenshot: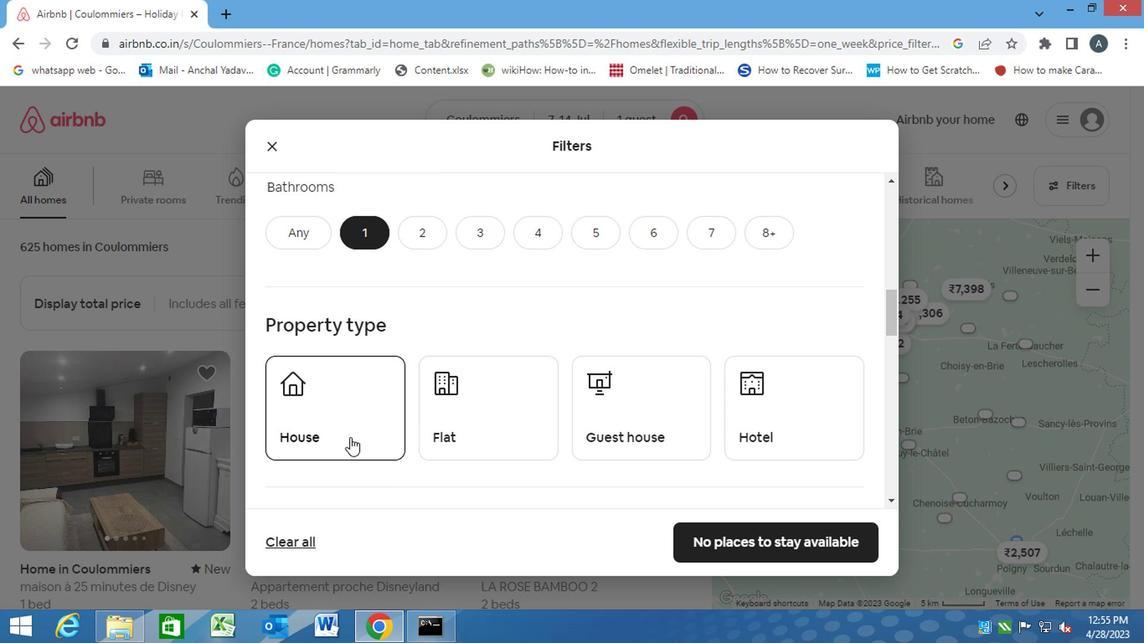 
Action: Mouse pressed left at (345, 434)
Screenshot: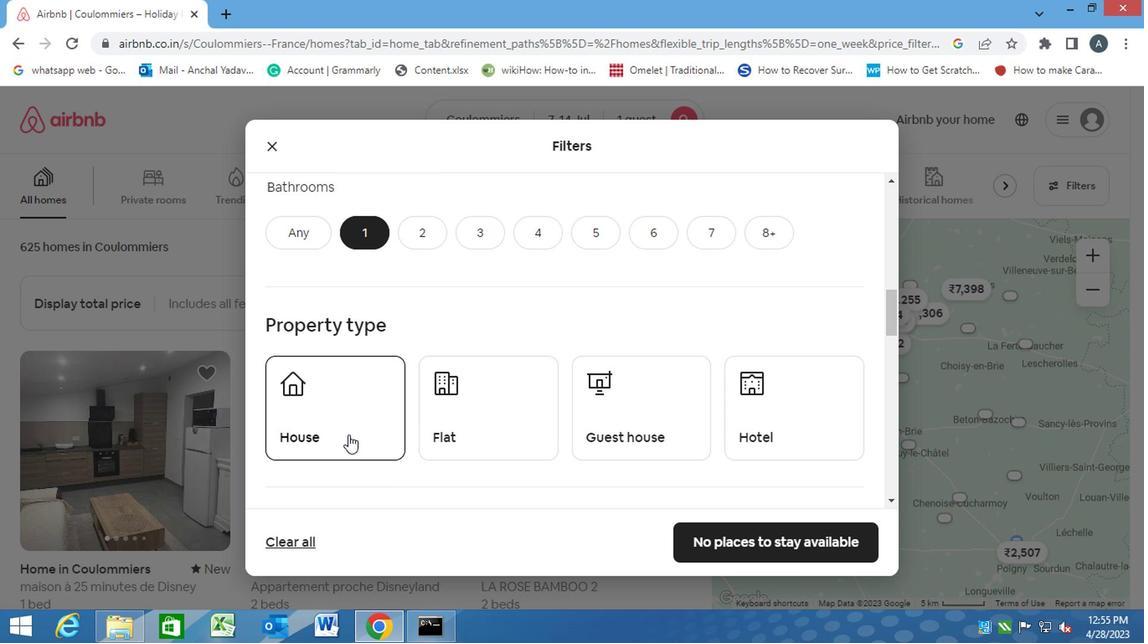 
Action: Mouse moved to (434, 420)
Screenshot: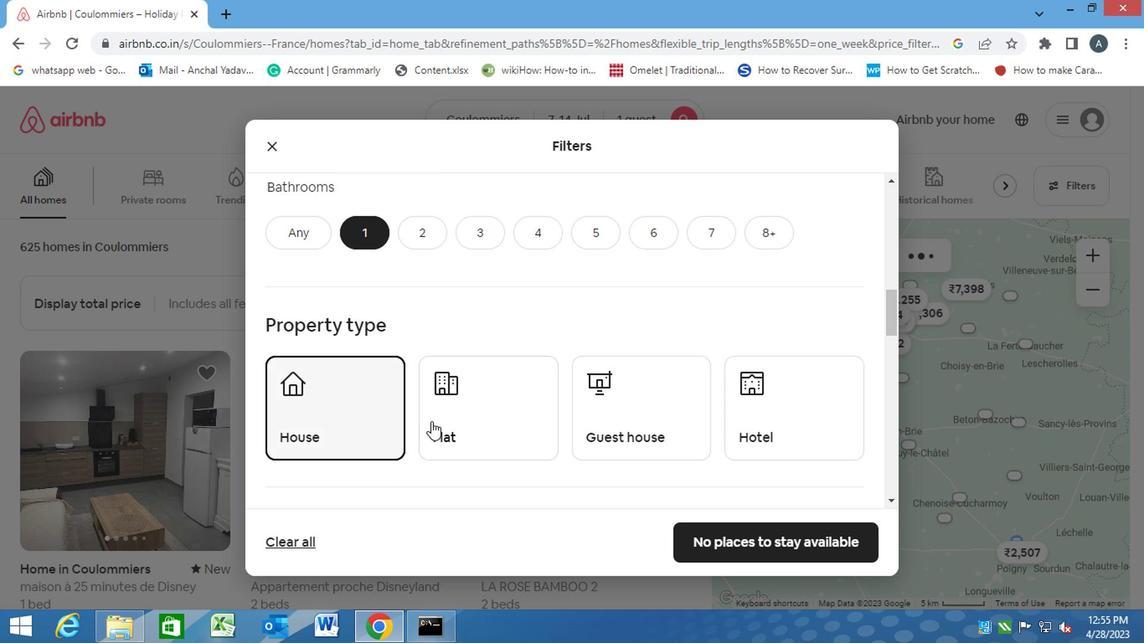 
Action: Mouse pressed left at (434, 420)
Screenshot: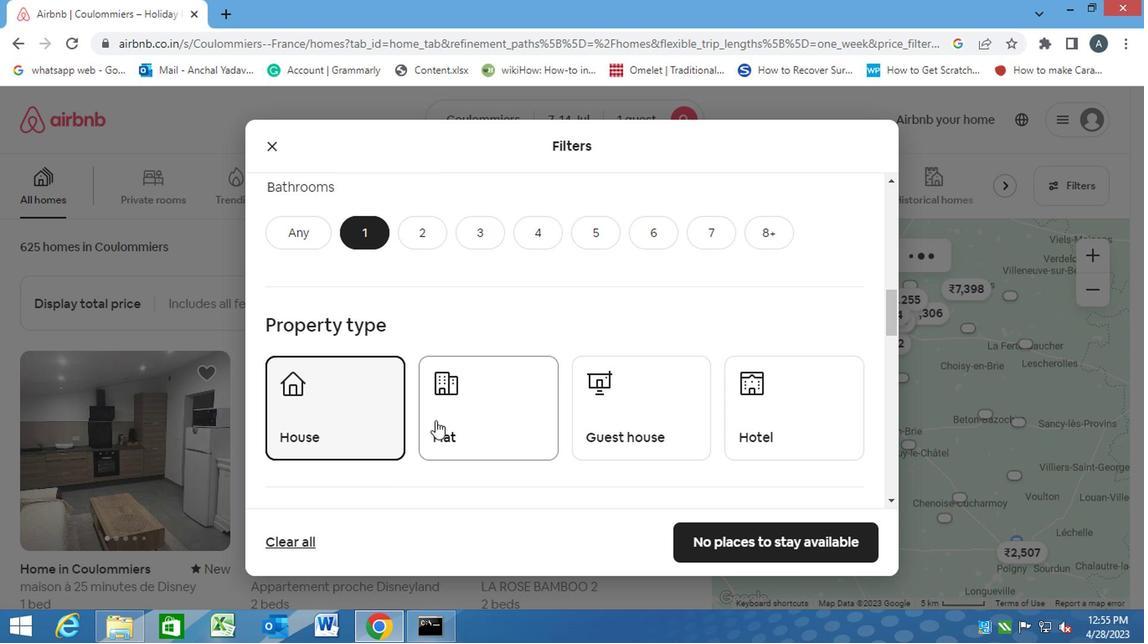 
Action: Mouse moved to (597, 406)
Screenshot: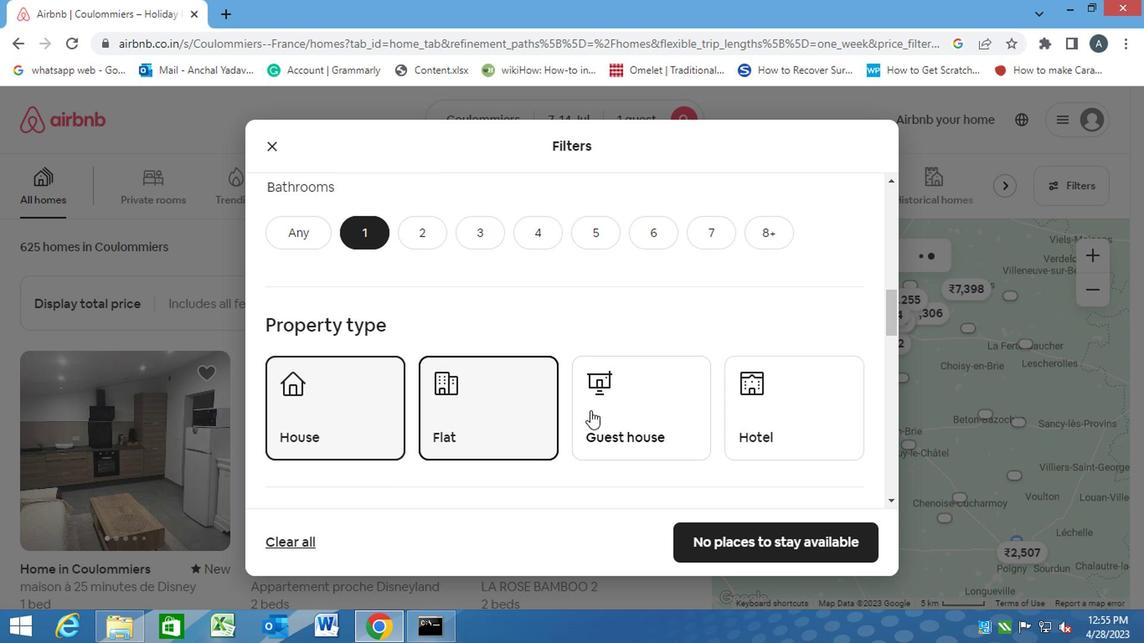 
Action: Mouse pressed left at (597, 406)
Screenshot: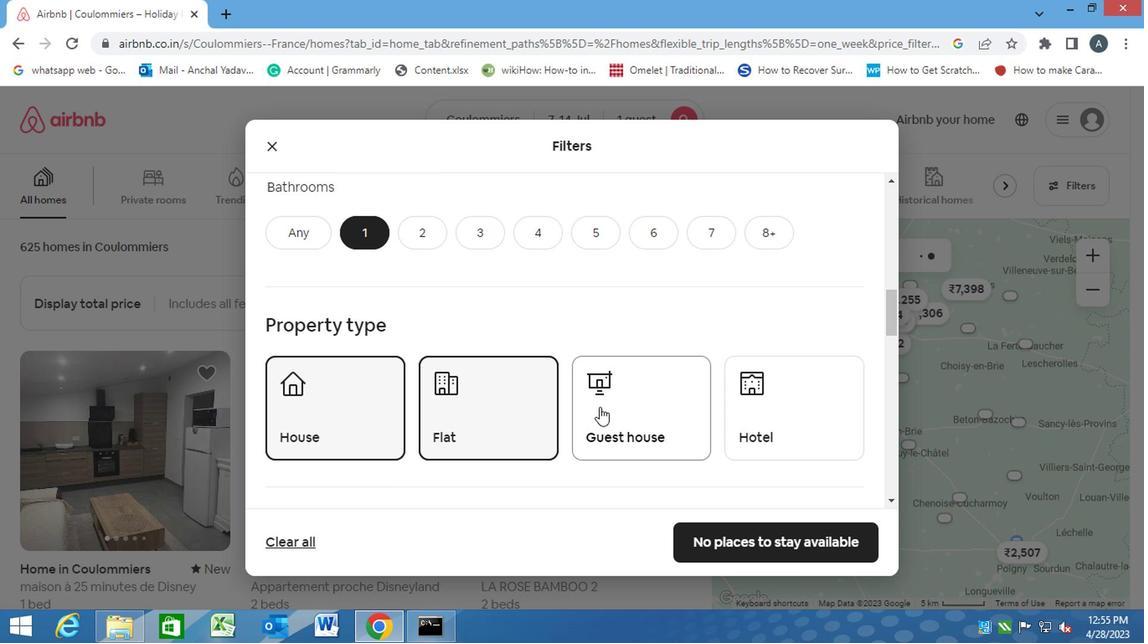 
Action: Mouse moved to (811, 405)
Screenshot: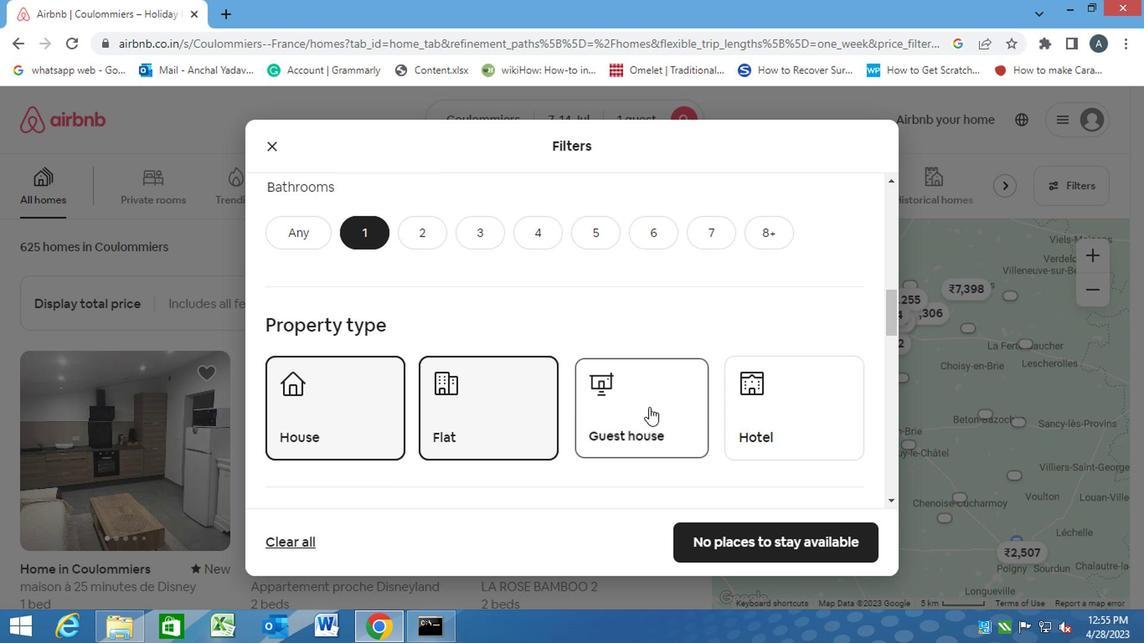 
Action: Mouse pressed left at (811, 405)
Screenshot: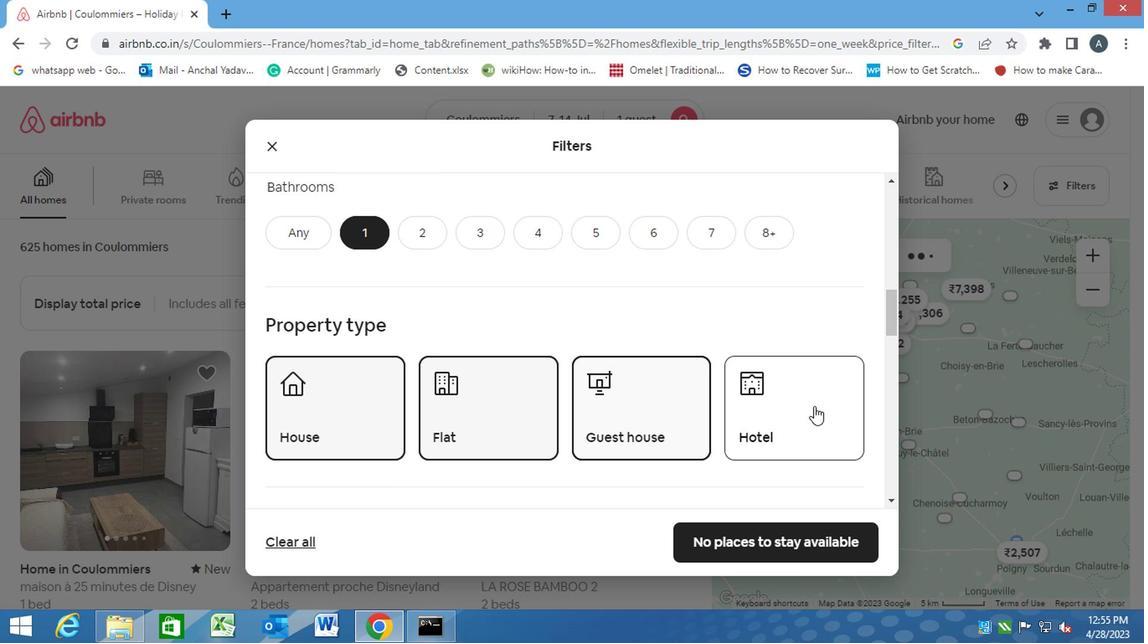 
Action: Mouse moved to (398, 431)
Screenshot: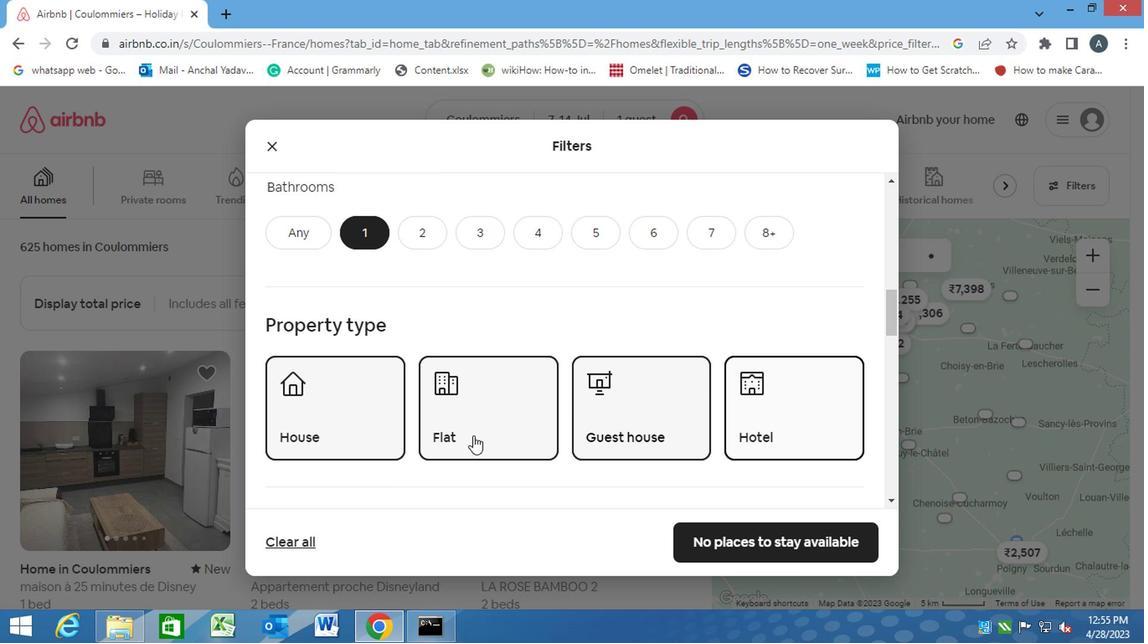 
Action: Mouse scrolled (398, 430) with delta (0, 0)
Screenshot: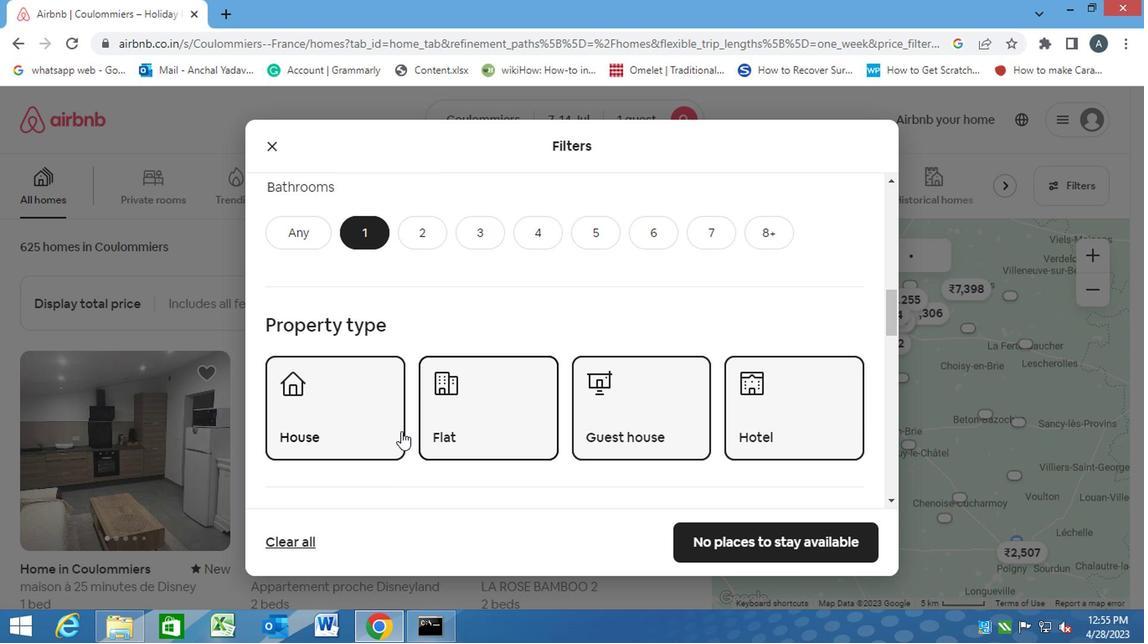 
Action: Mouse scrolled (398, 430) with delta (0, 0)
Screenshot: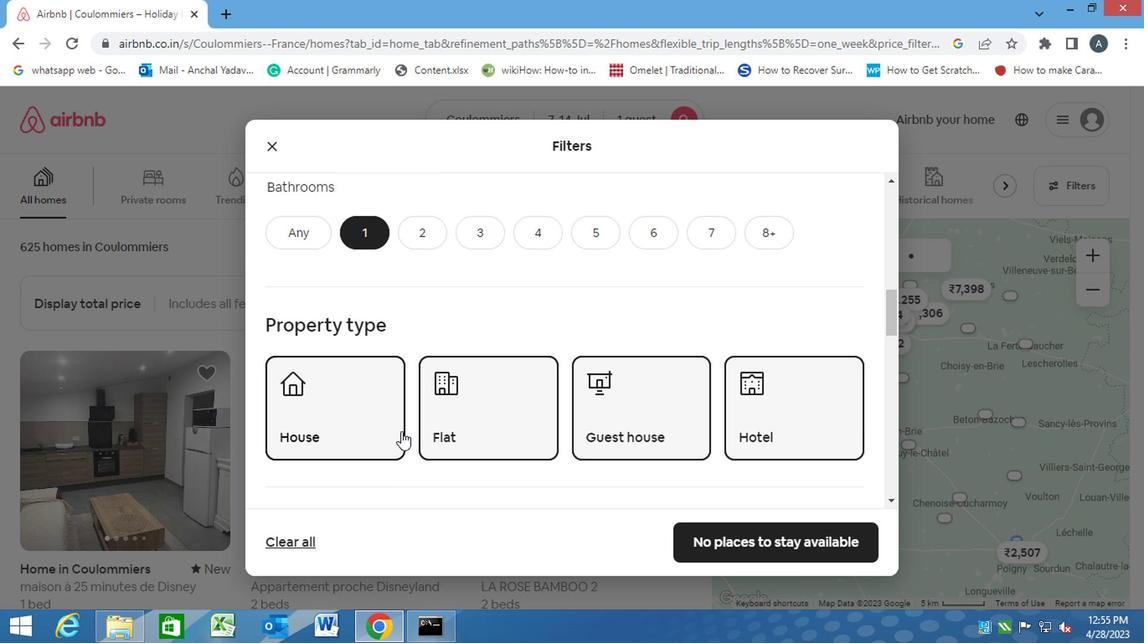 
Action: Mouse scrolled (398, 430) with delta (0, 0)
Screenshot: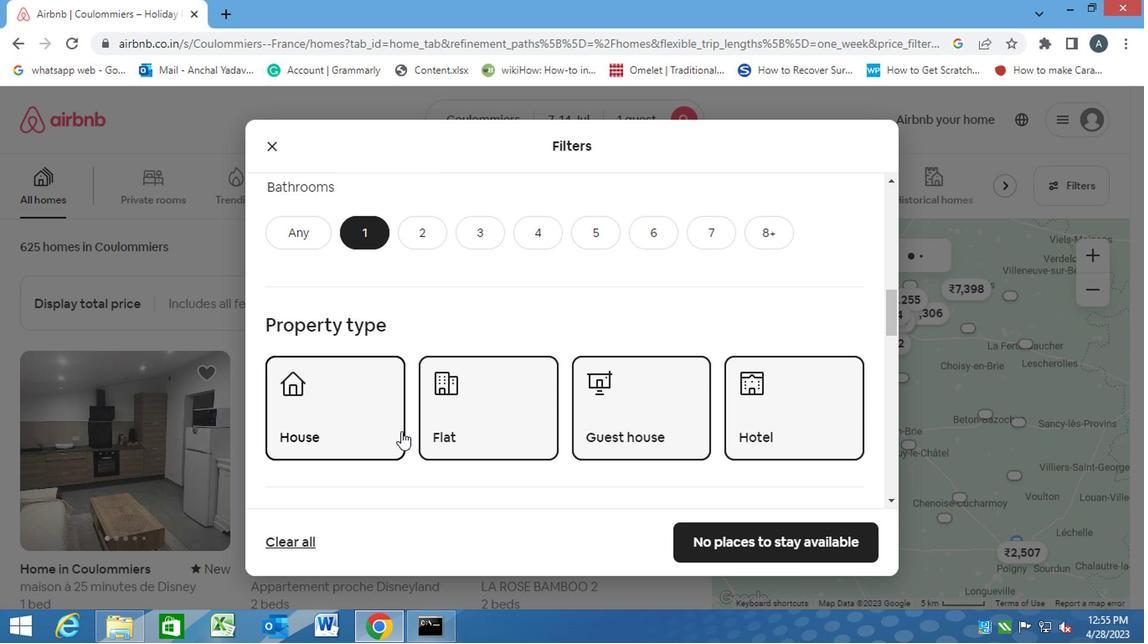 
Action: Mouse moved to (267, 344)
Screenshot: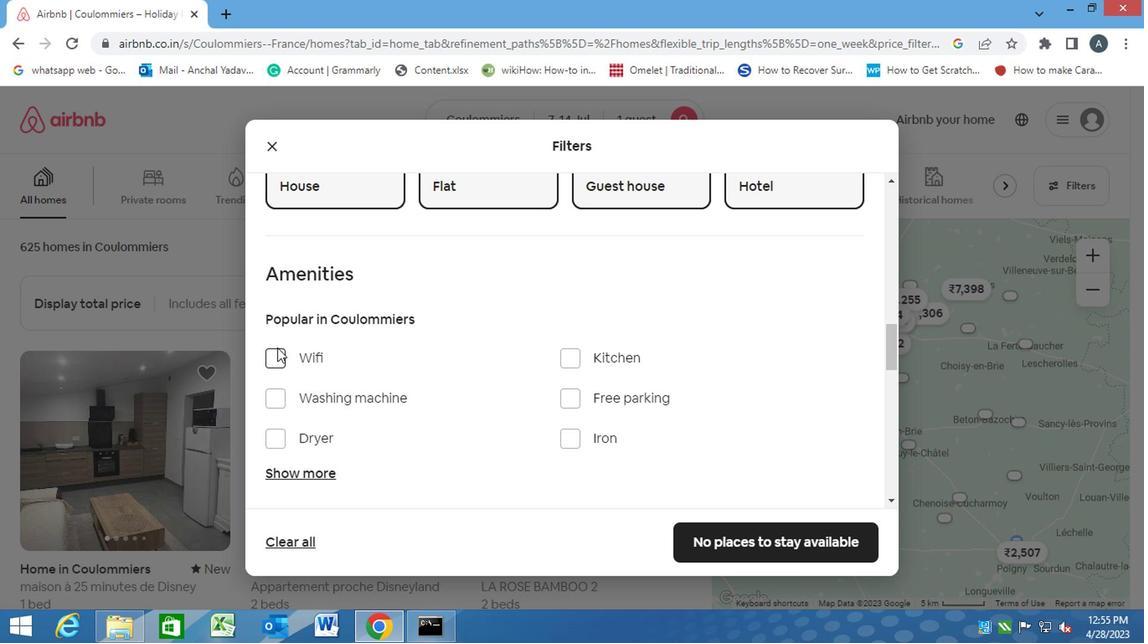
Action: Mouse pressed left at (267, 344)
Screenshot: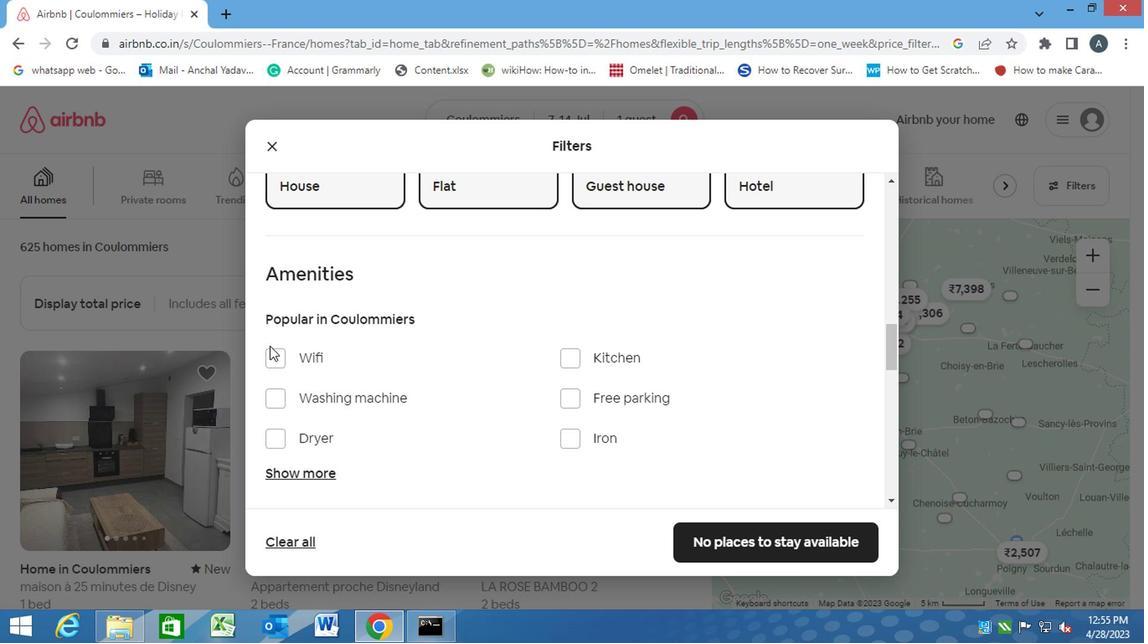 
Action: Mouse moved to (276, 365)
Screenshot: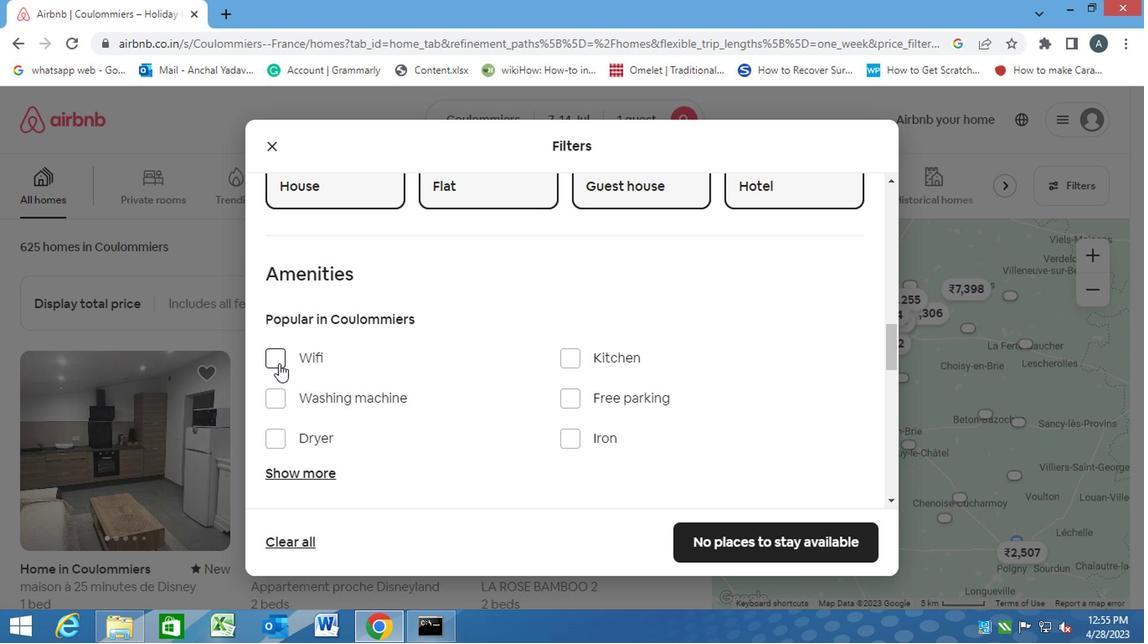 
Action: Mouse pressed left at (276, 365)
Screenshot: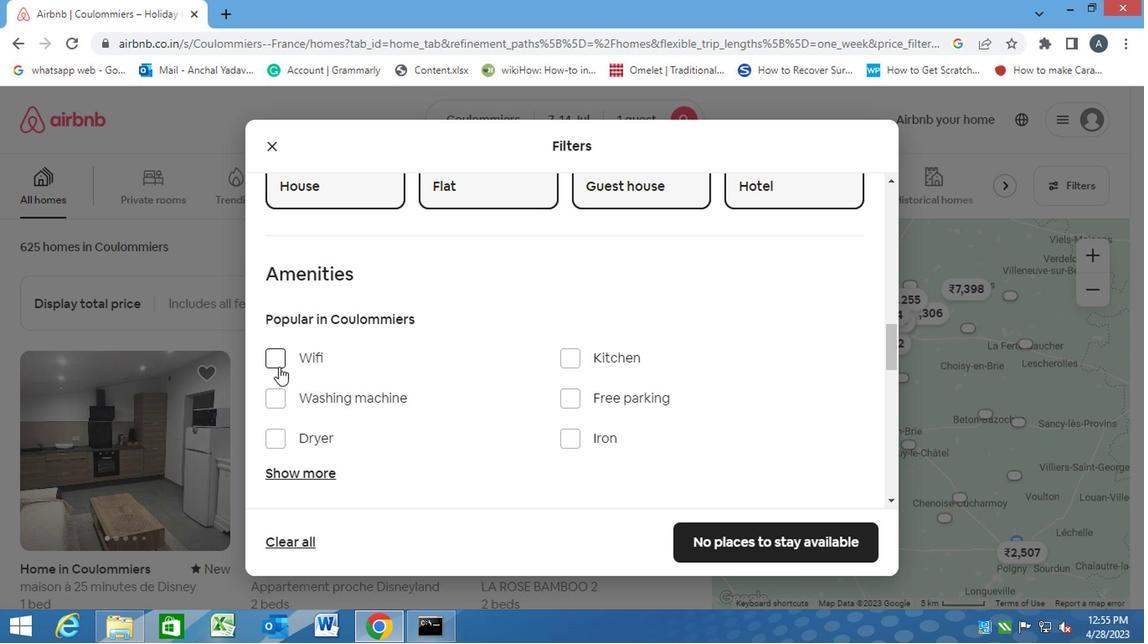 
Action: Mouse moved to (273, 398)
Screenshot: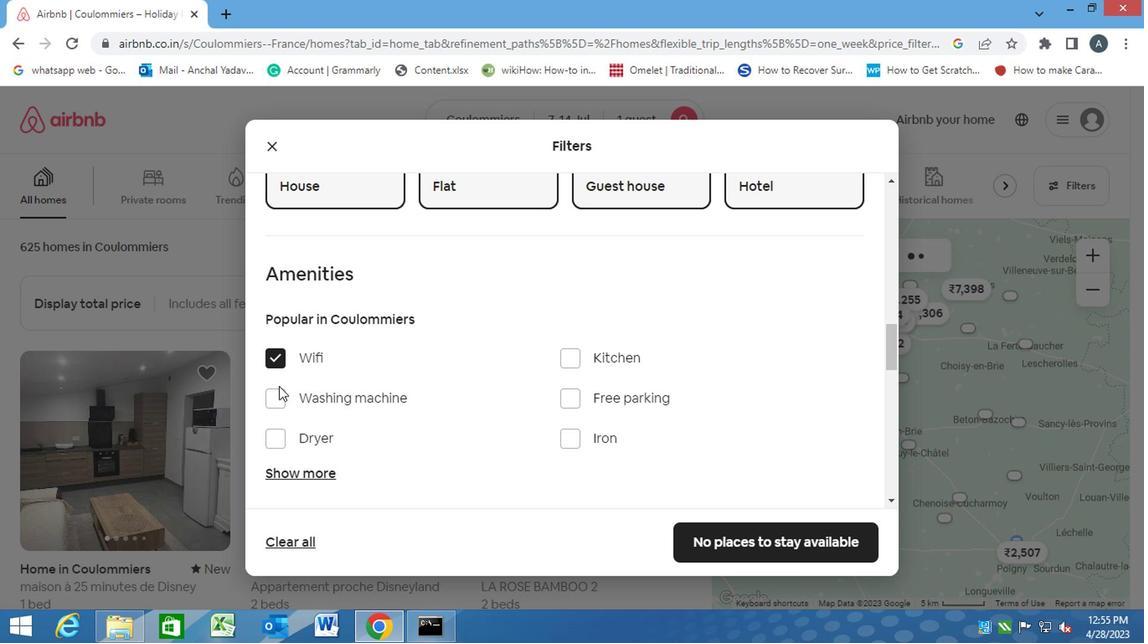 
Action: Mouse pressed left at (273, 398)
Screenshot: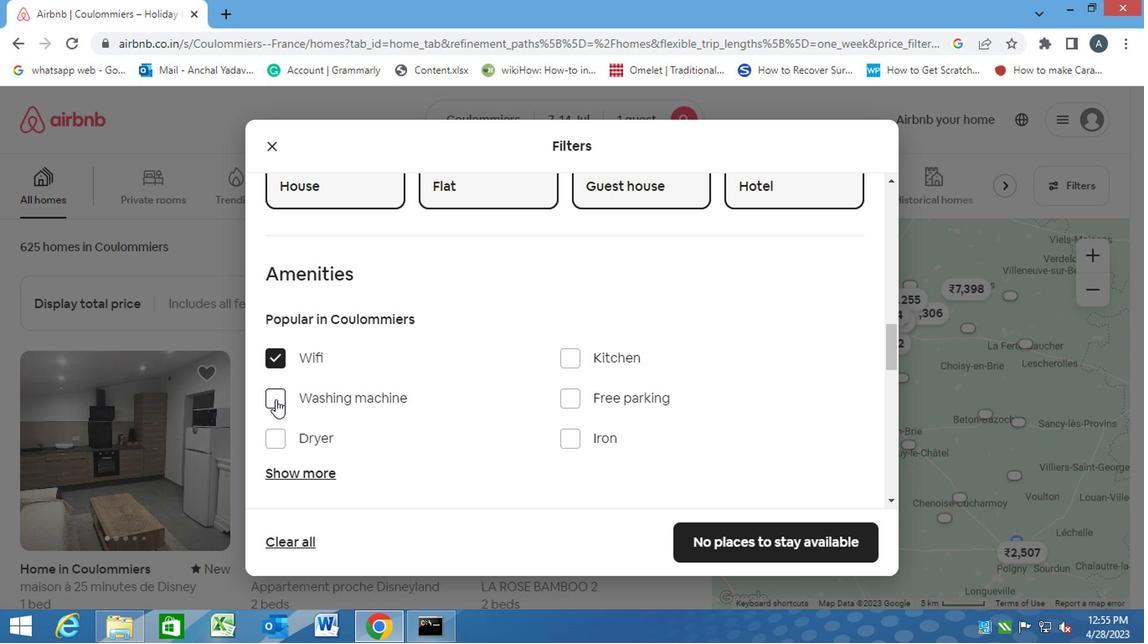 
Action: Mouse moved to (354, 416)
Screenshot: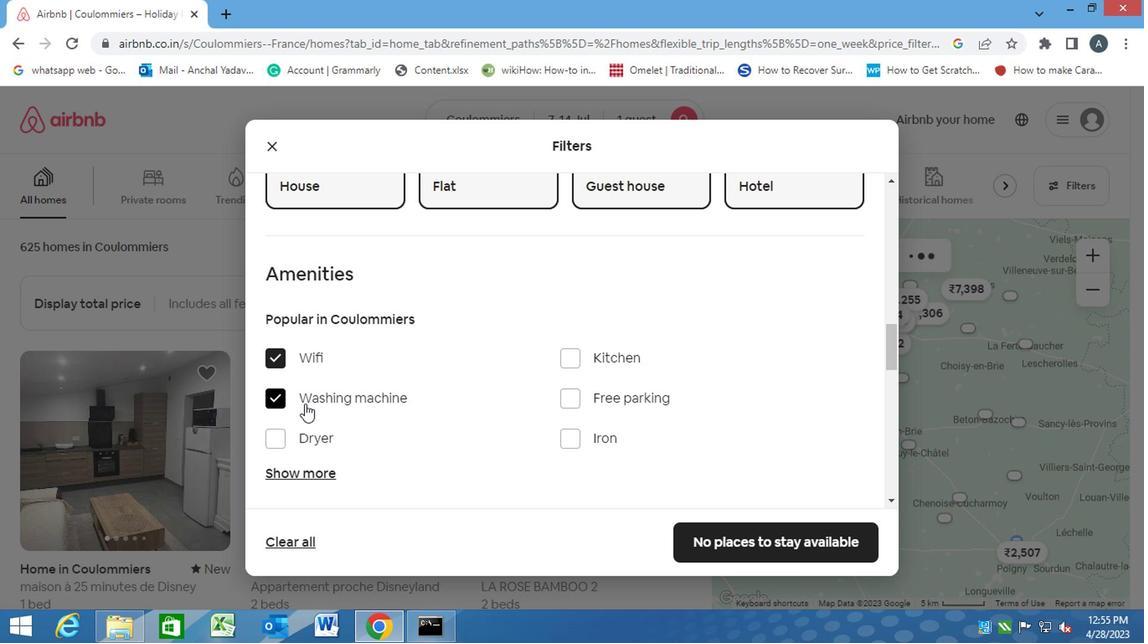 
Action: Mouse scrolled (354, 416) with delta (0, 0)
Screenshot: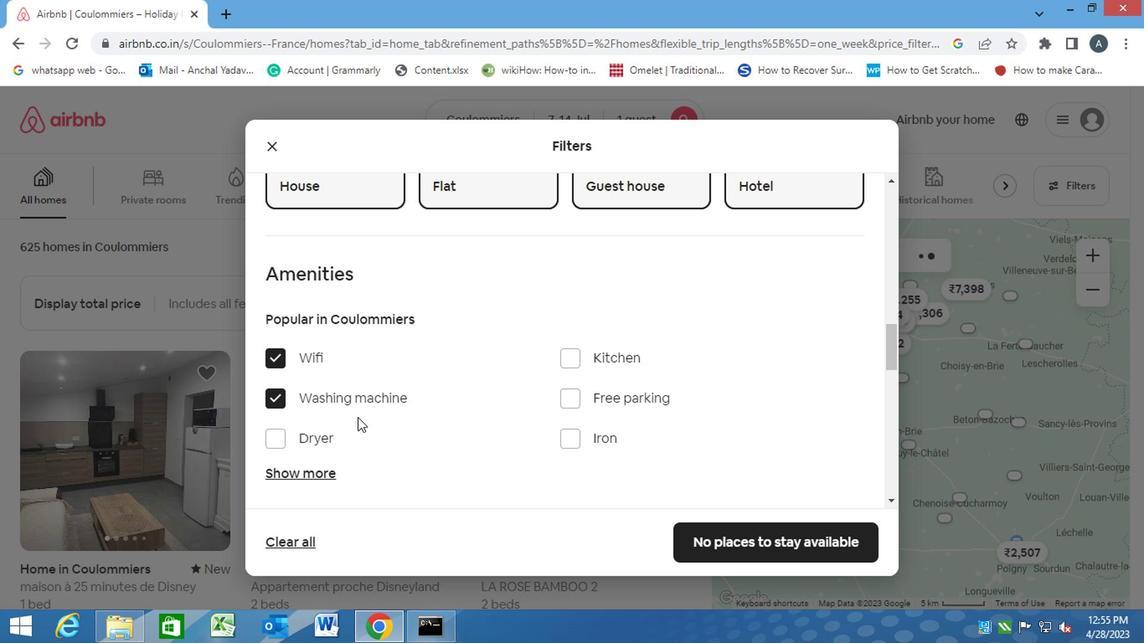 
Action: Mouse scrolled (354, 416) with delta (0, 0)
Screenshot: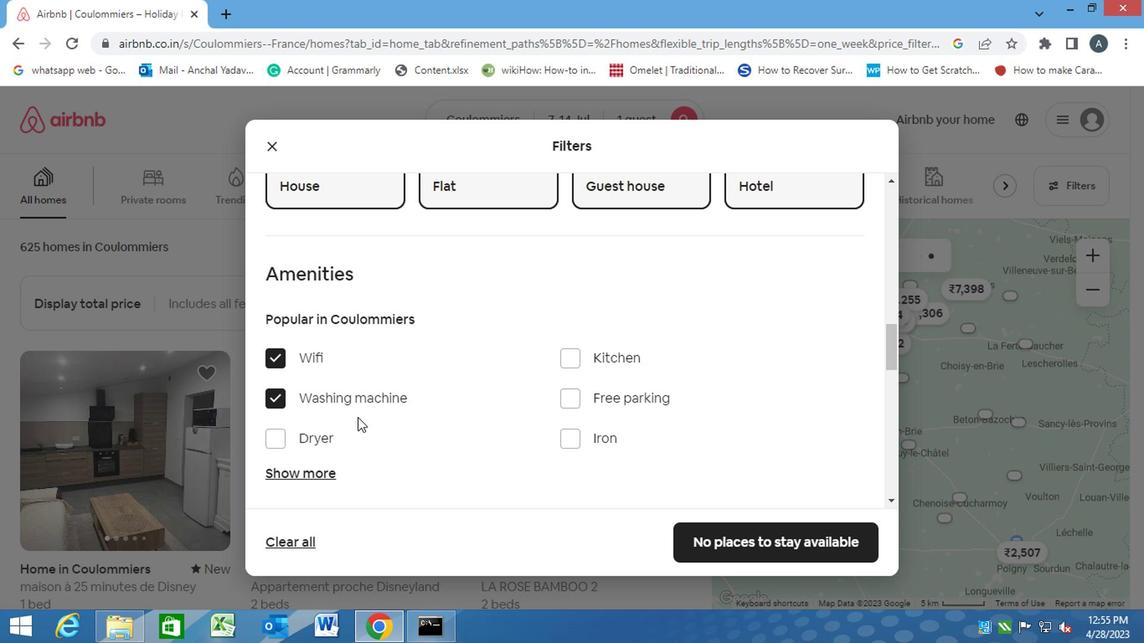 
Action: Mouse scrolled (354, 416) with delta (0, 0)
Screenshot: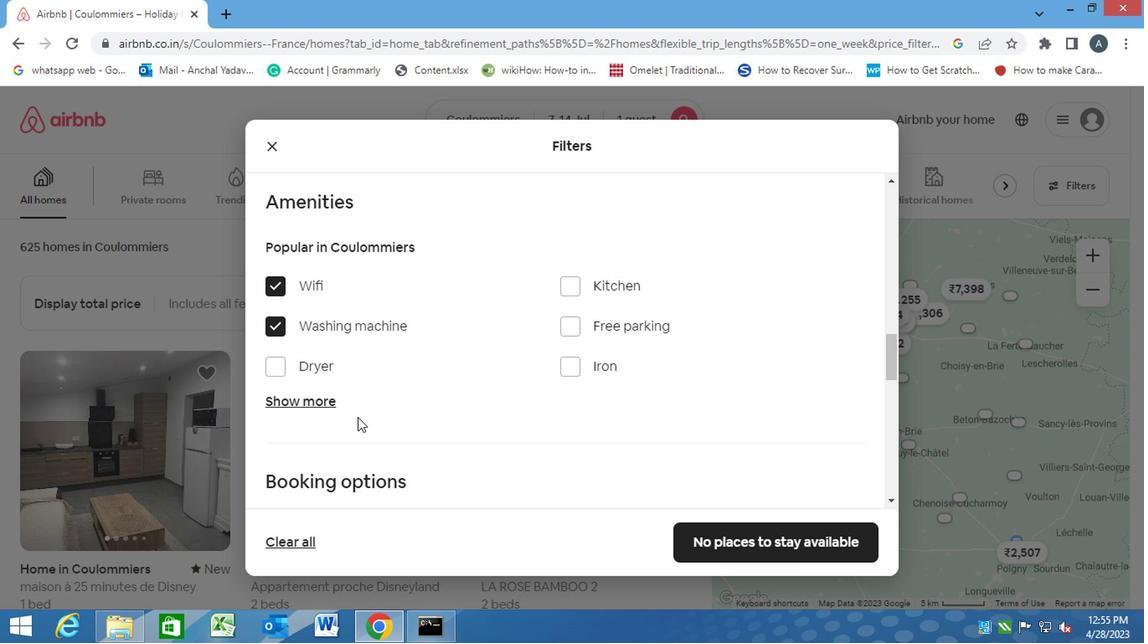 
Action: Mouse moved to (822, 404)
Screenshot: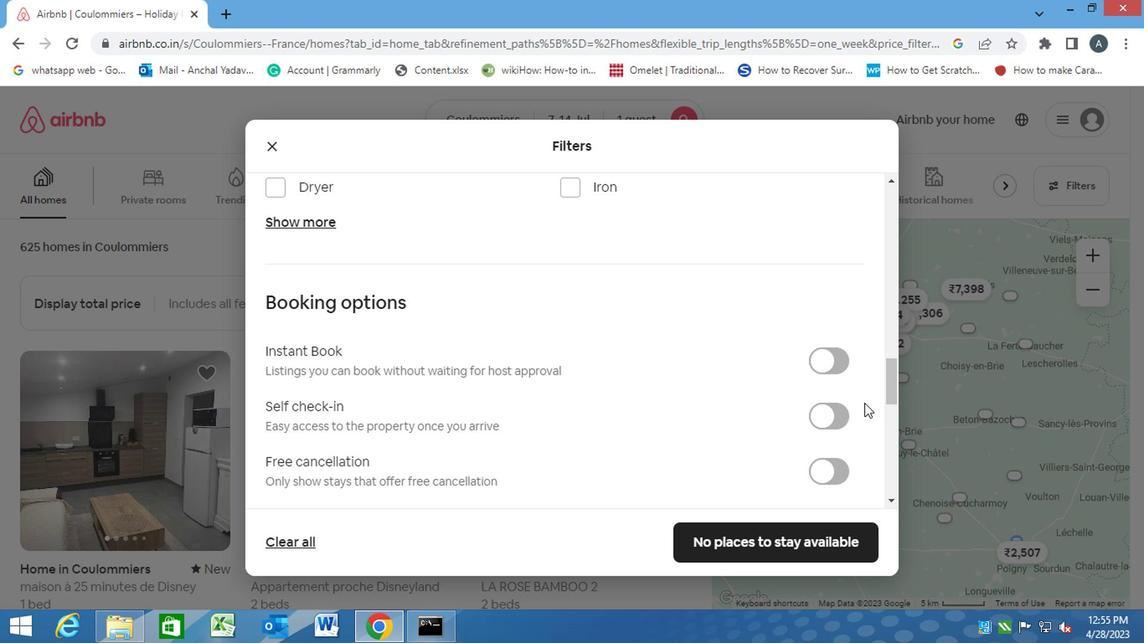 
Action: Mouse pressed left at (822, 404)
Screenshot: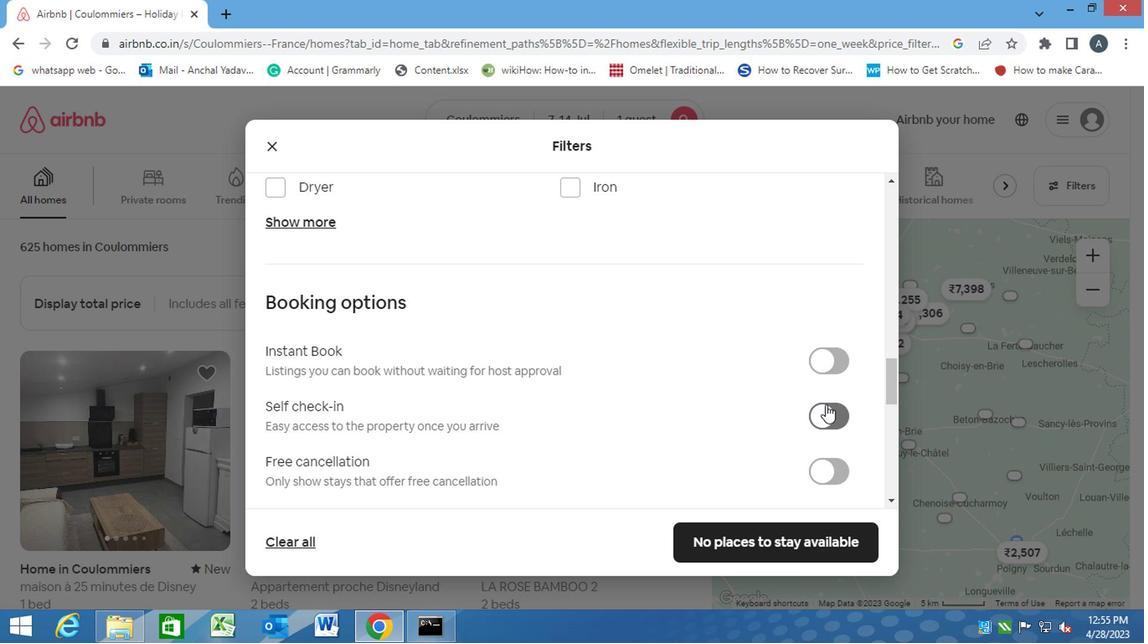 
Action: Mouse moved to (661, 448)
Screenshot: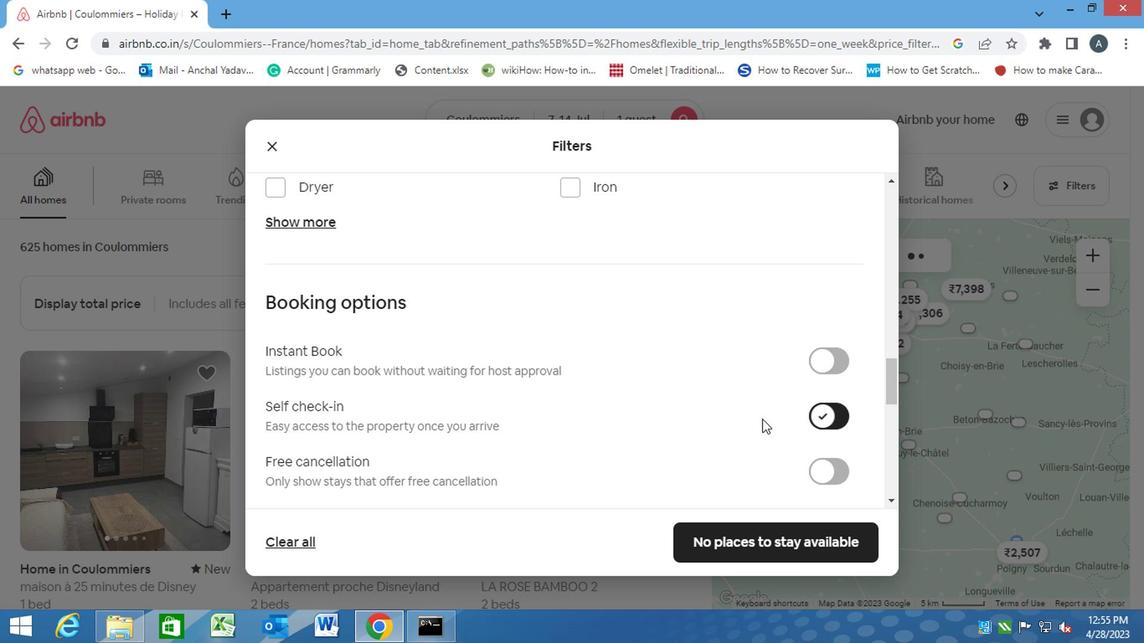 
Action: Mouse scrolled (661, 447) with delta (0, 0)
Screenshot: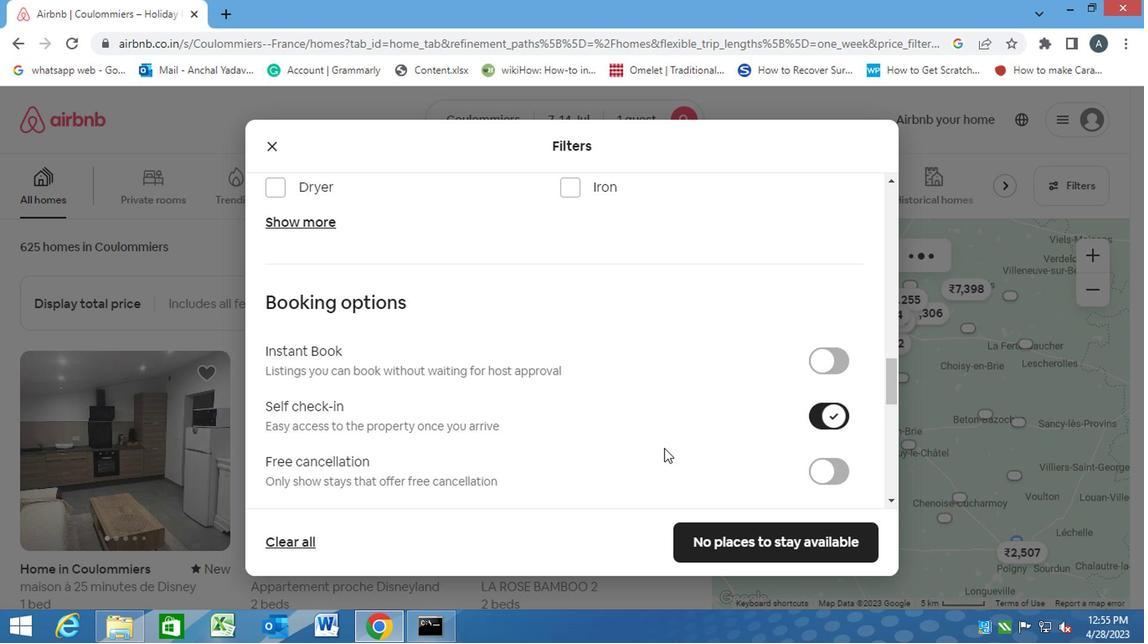 
Action: Mouse scrolled (661, 447) with delta (0, 0)
Screenshot: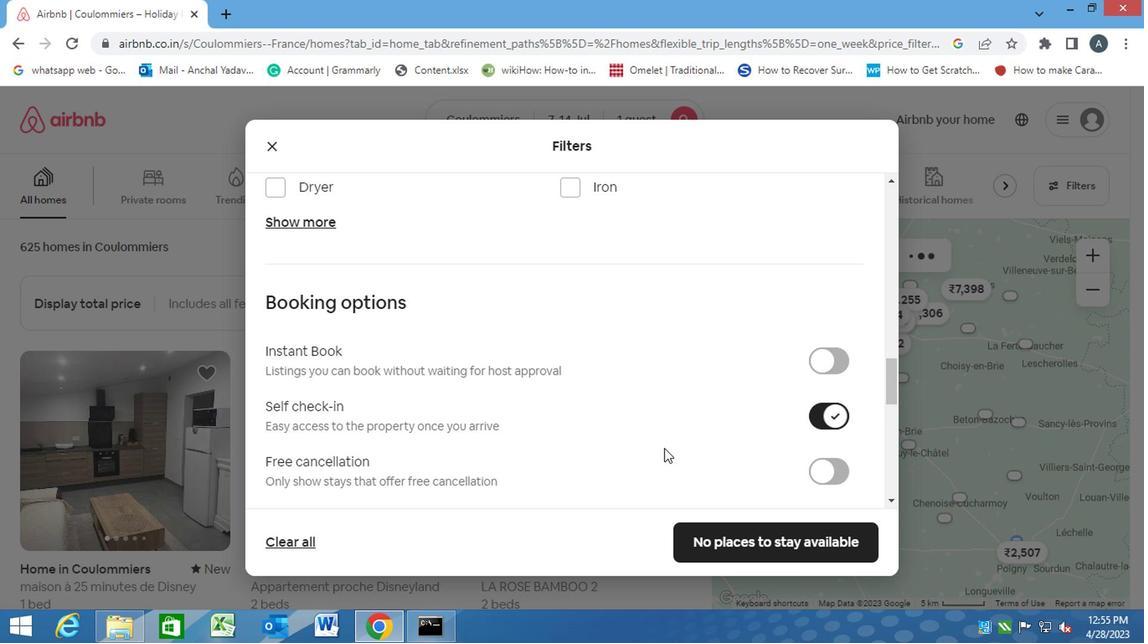
Action: Mouse scrolled (661, 447) with delta (0, 0)
Screenshot: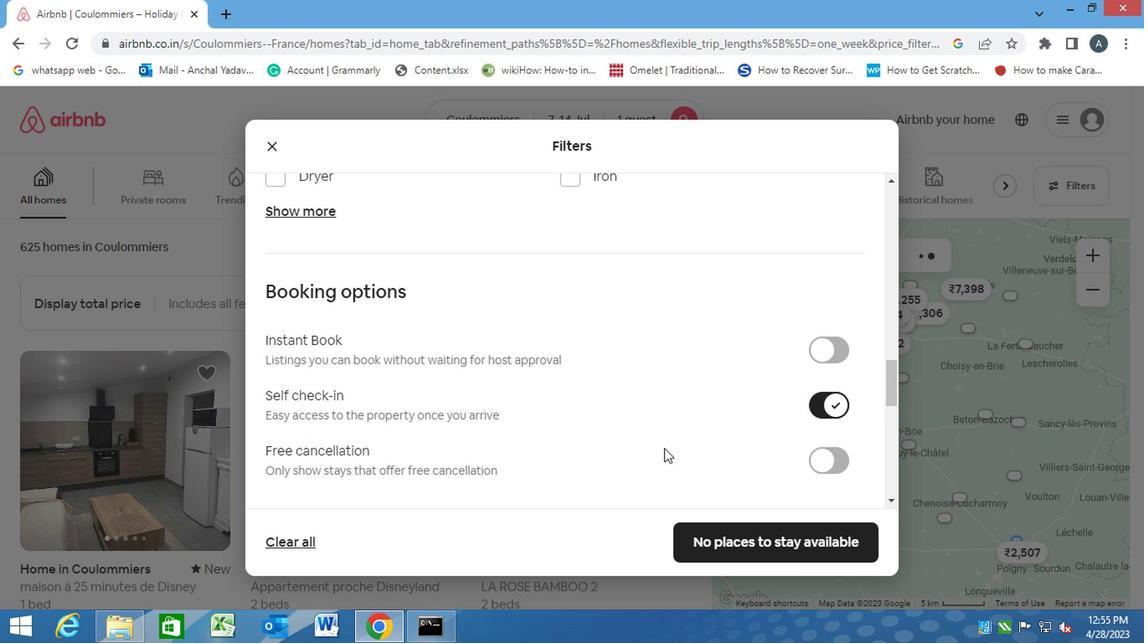 
Action: Mouse moved to (600, 422)
Screenshot: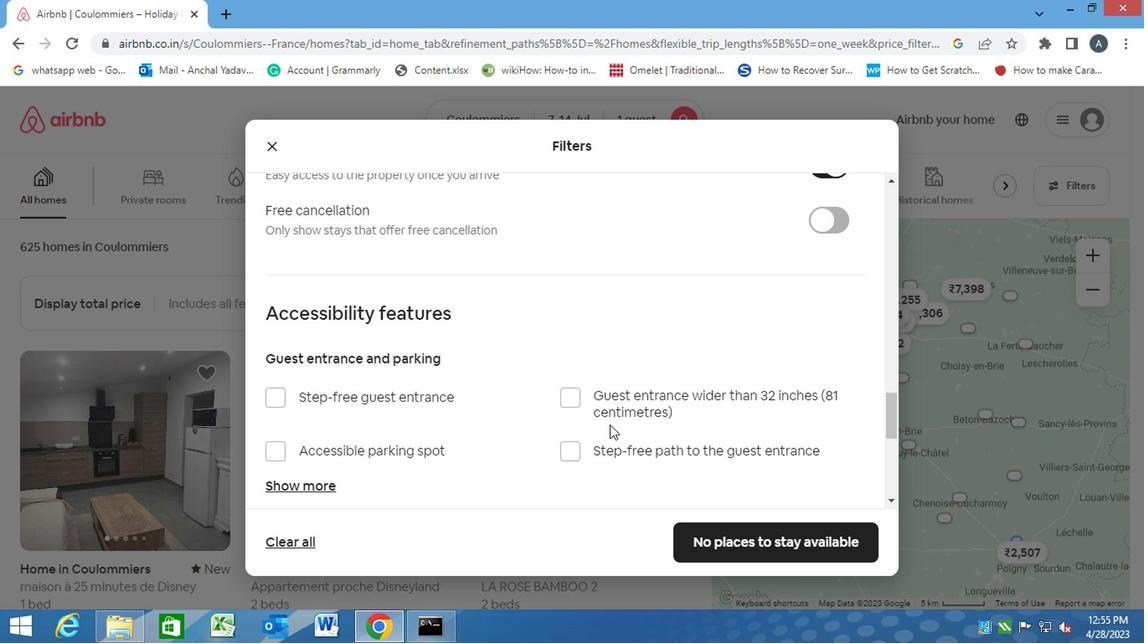 
Action: Mouse scrolled (600, 422) with delta (0, 0)
Screenshot: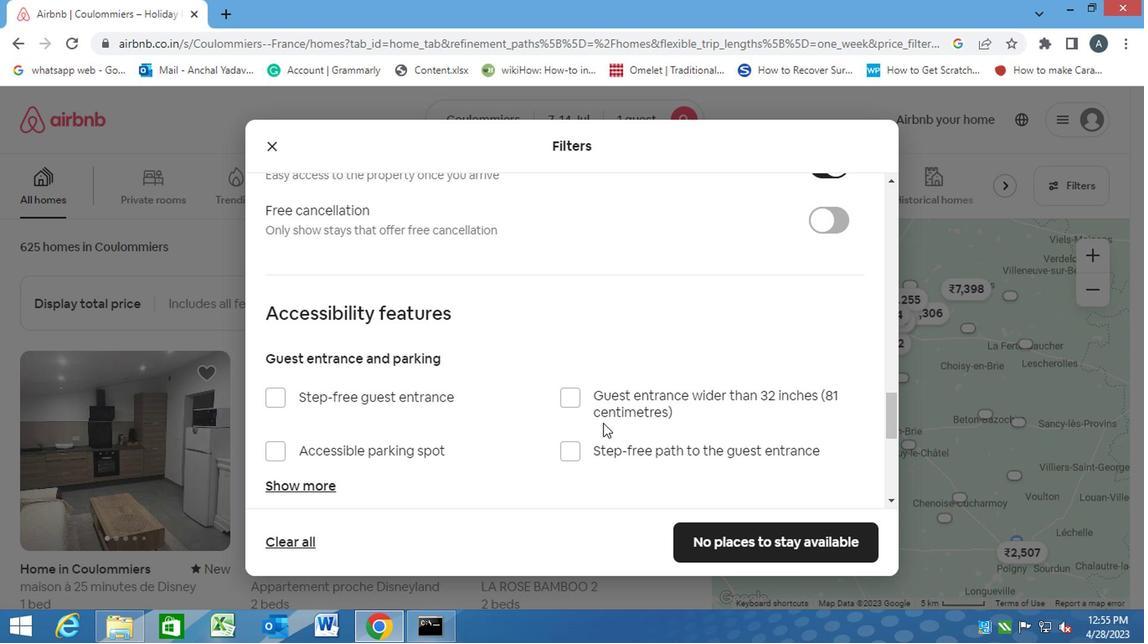 
Action: Mouse scrolled (600, 422) with delta (0, 0)
Screenshot: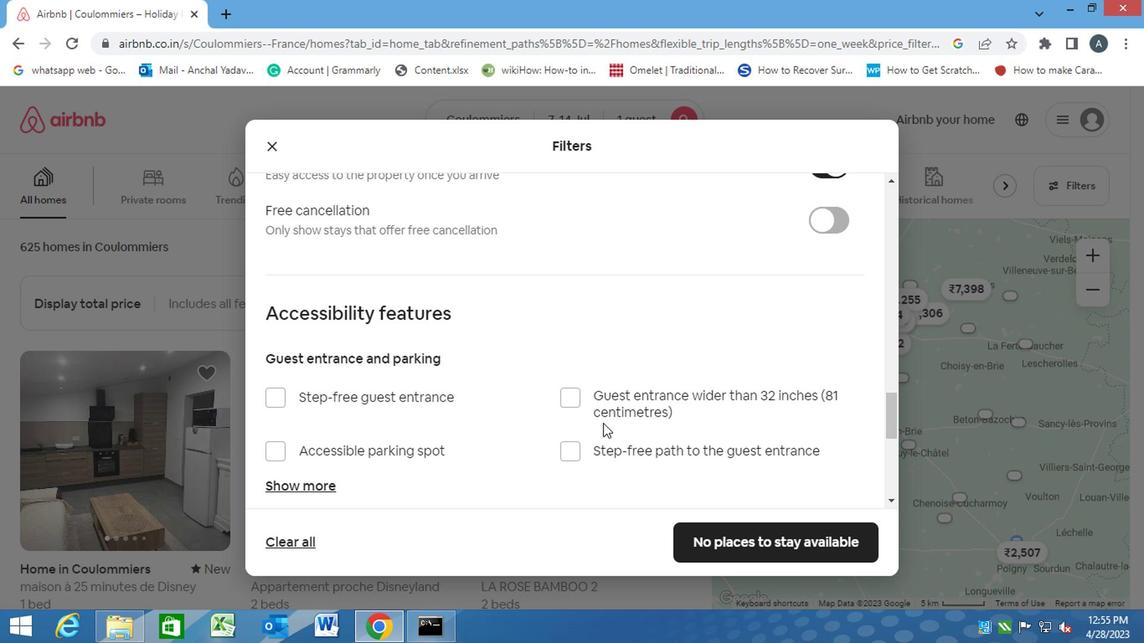 
Action: Mouse scrolled (600, 422) with delta (0, 0)
Screenshot: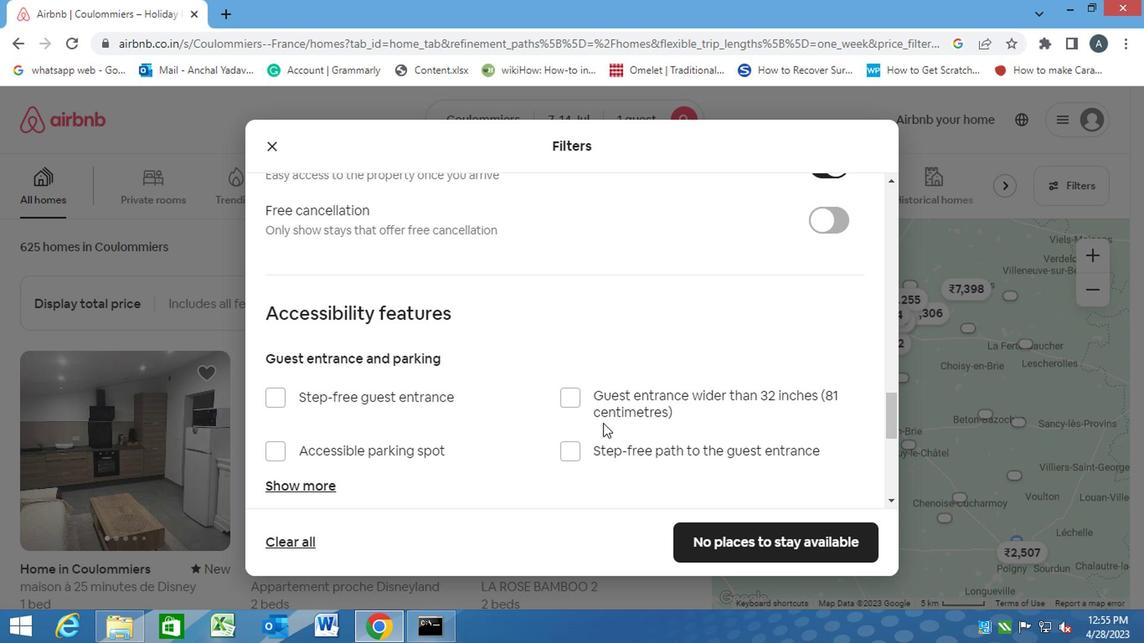 
Action: Mouse moved to (306, 420)
Screenshot: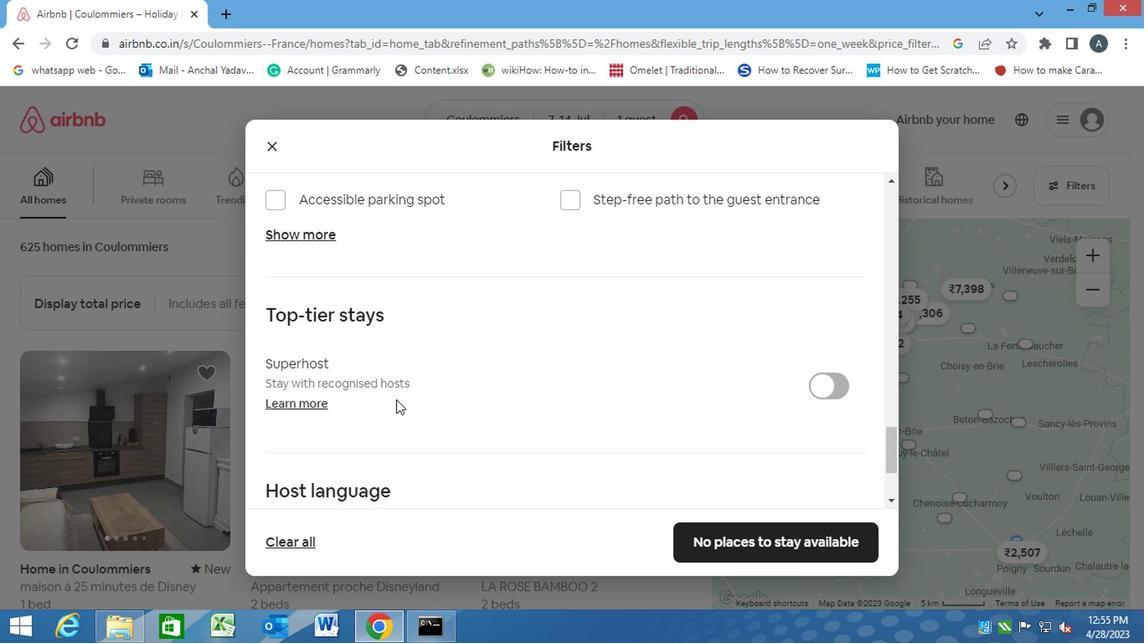 
Action: Mouse scrolled (306, 420) with delta (0, 0)
Screenshot: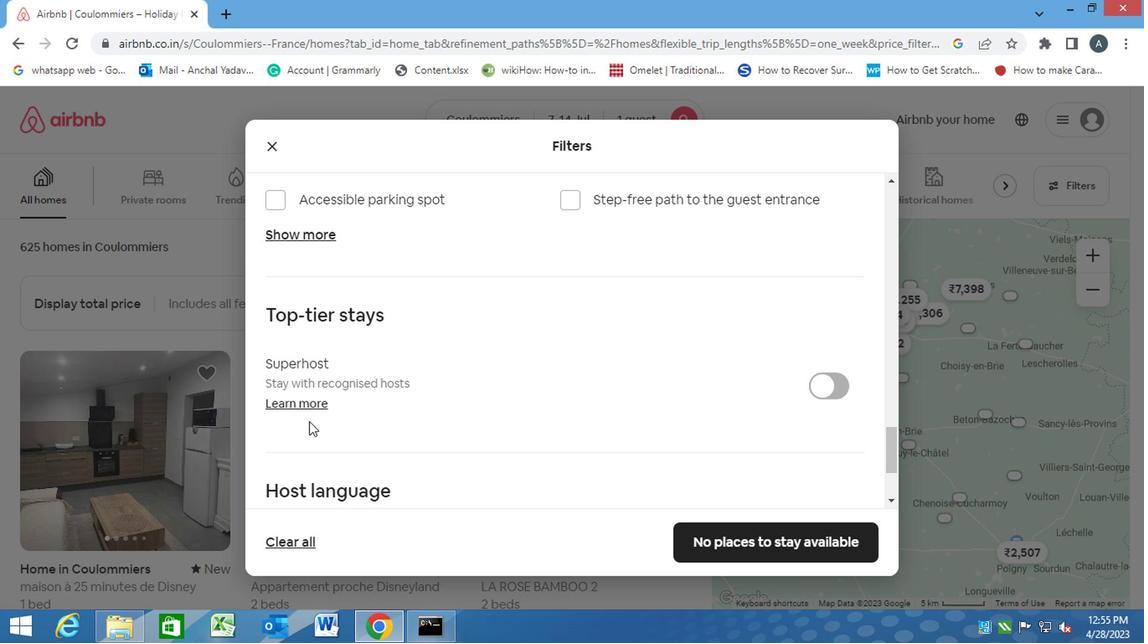 
Action: Mouse scrolled (306, 420) with delta (0, 0)
Screenshot: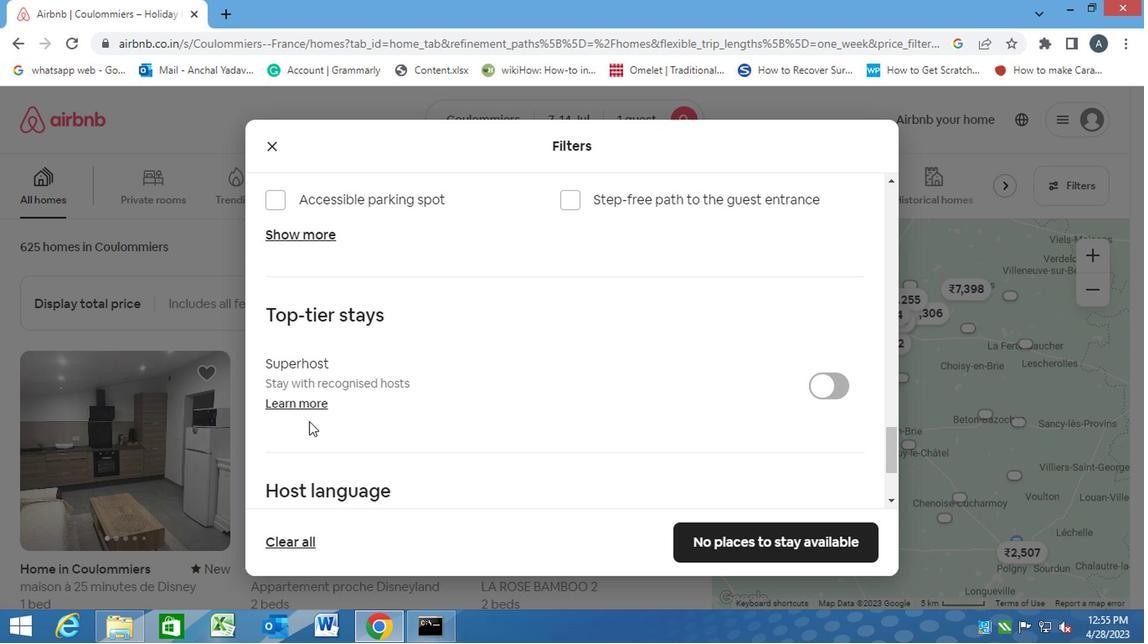 
Action: Mouse scrolled (306, 420) with delta (0, 0)
Screenshot: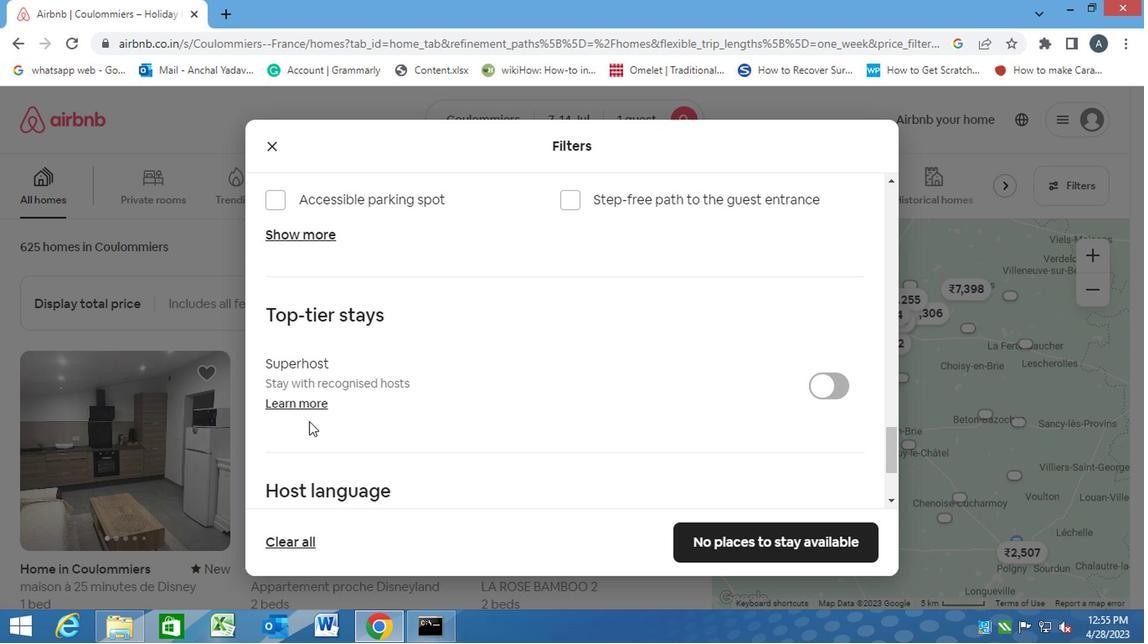 
Action: Mouse moved to (269, 382)
Screenshot: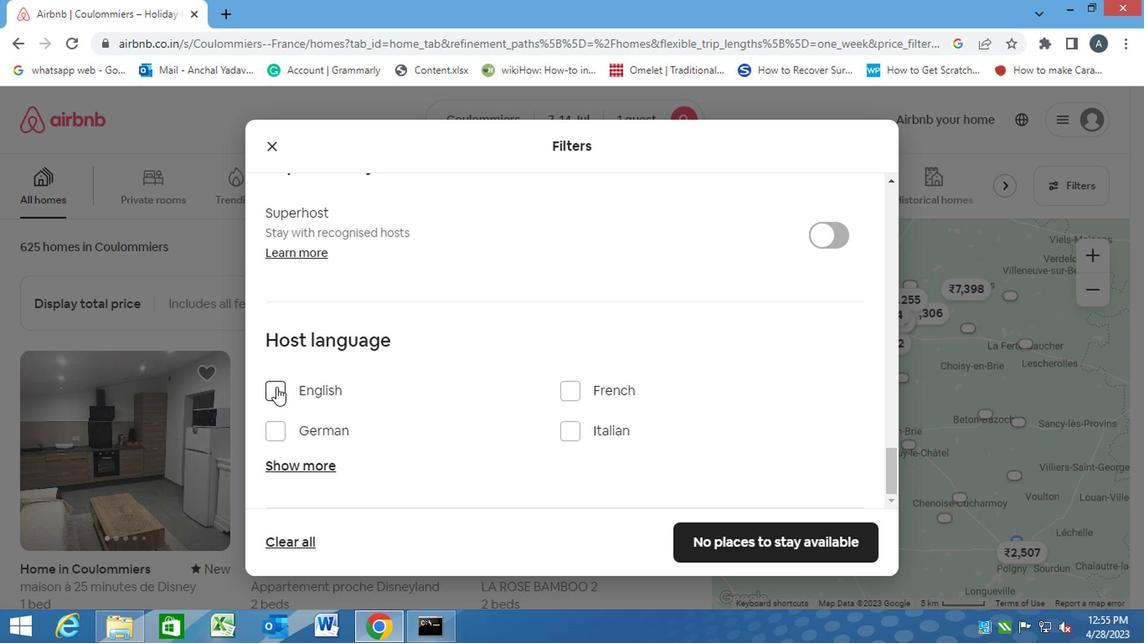 
Action: Mouse pressed left at (269, 382)
Screenshot: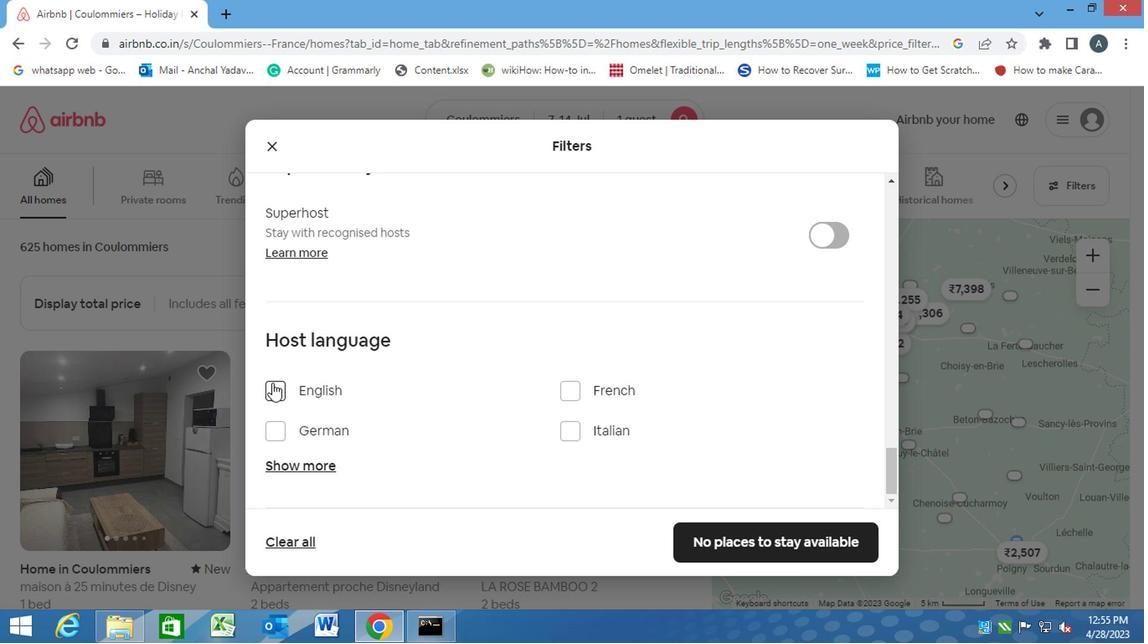 
Action: Mouse moved to (803, 549)
Screenshot: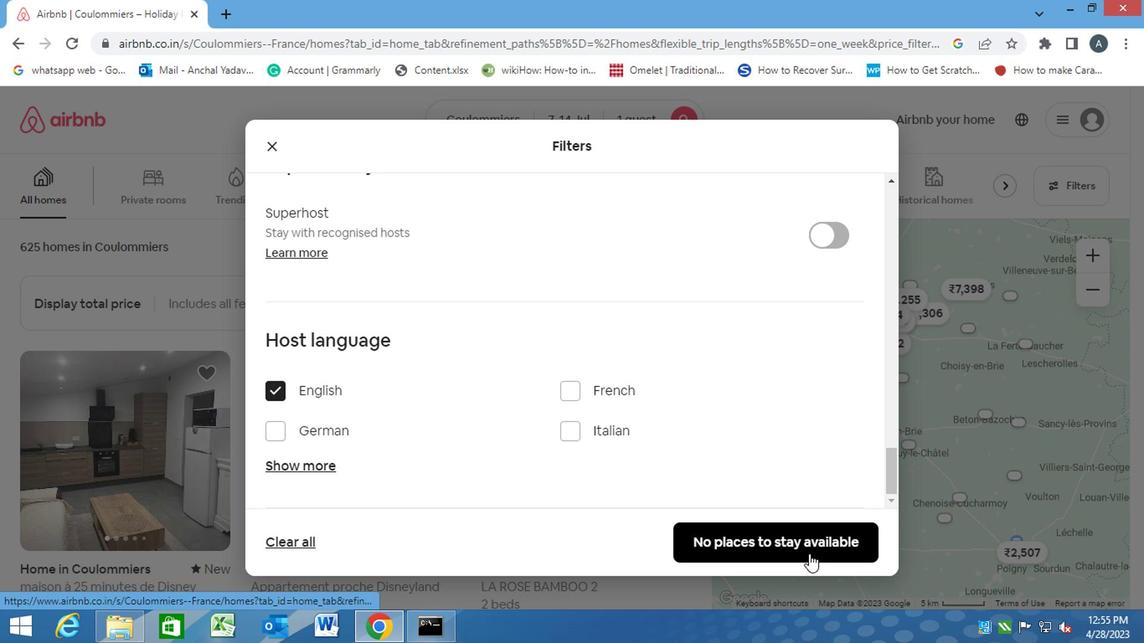 
Action: Mouse pressed left at (803, 549)
Screenshot: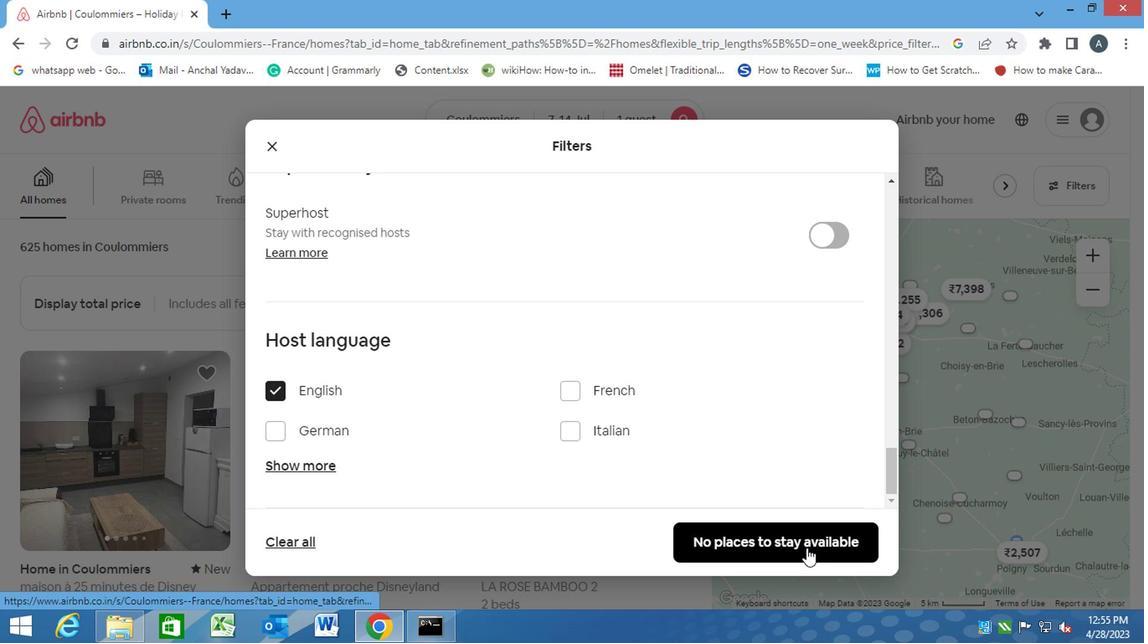 
